 Task: Look for space in Pucón, Chile from 8th August, 2023 to 15th August, 2023 for 9 adults in price range Rs.10000 to Rs.14000. Place can be shared room with 5 bedrooms having 9 beds and 5 bathrooms. Property type can be house, flat, guest house. Amenities needed are: wifi, TV, free parkinig on premises, gym, breakfast. Booking option can be shelf check-in. Required host language is English.
Action: Mouse pressed left at (413, 98)
Screenshot: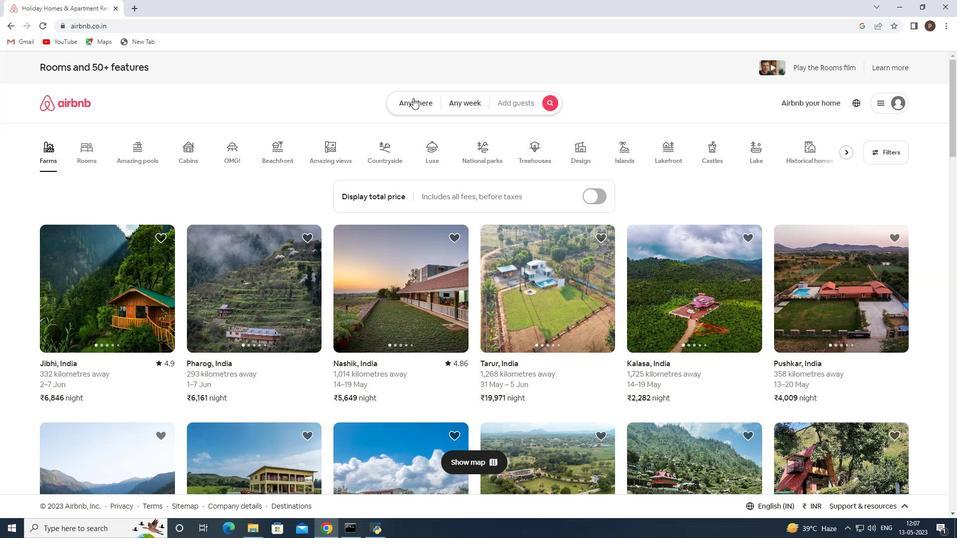 
Action: Mouse moved to (329, 146)
Screenshot: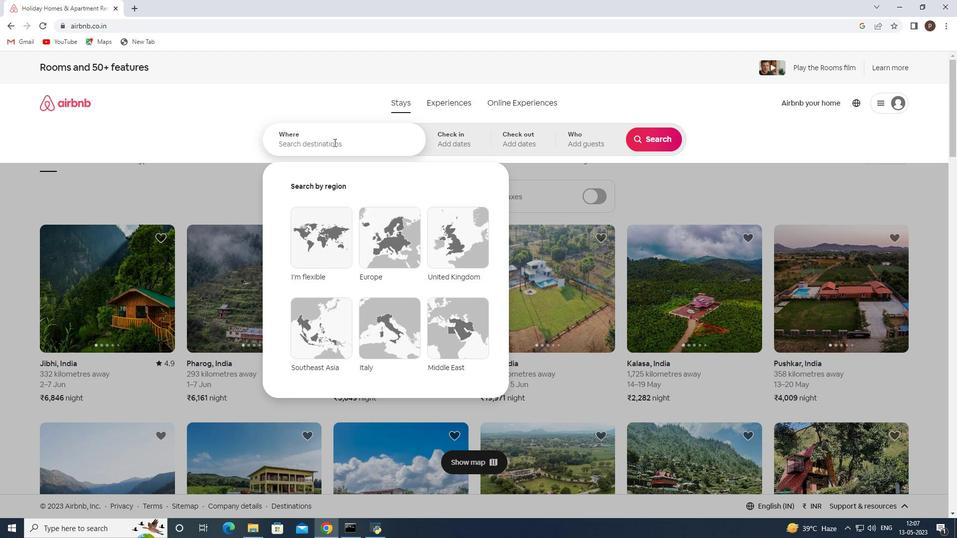 
Action: Mouse pressed left at (329, 146)
Screenshot: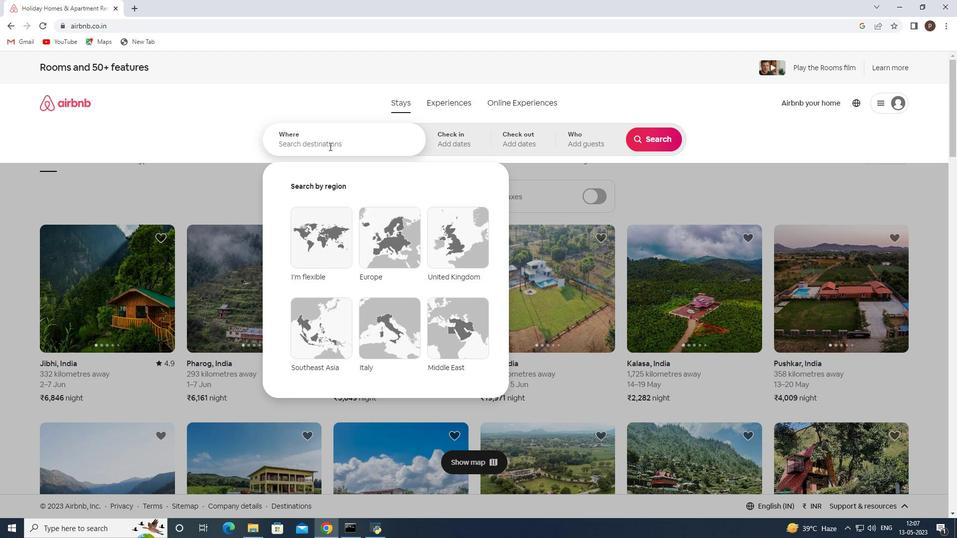 
Action: Key pressed <Key.caps_lock>P<Key.caps_lock>ucon,
Screenshot: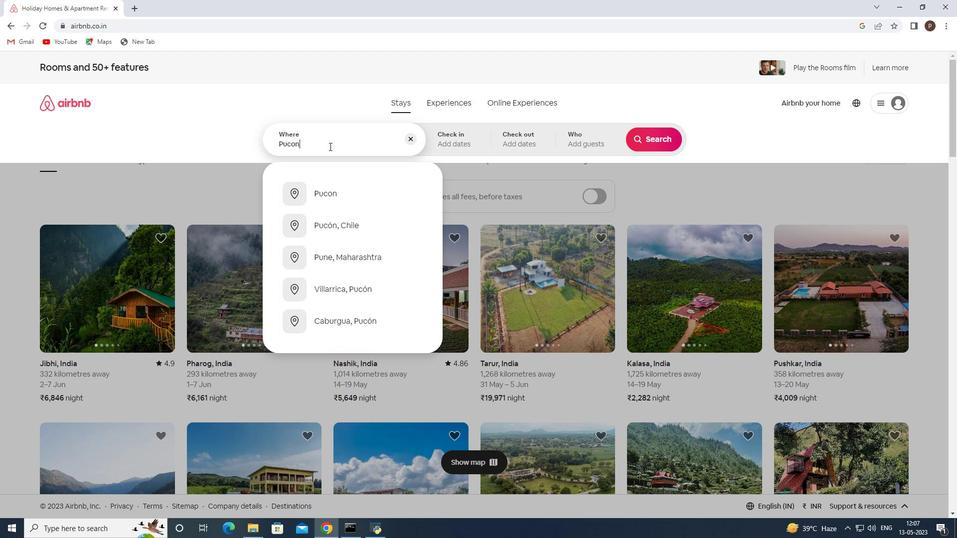 
Action: Mouse moved to (347, 225)
Screenshot: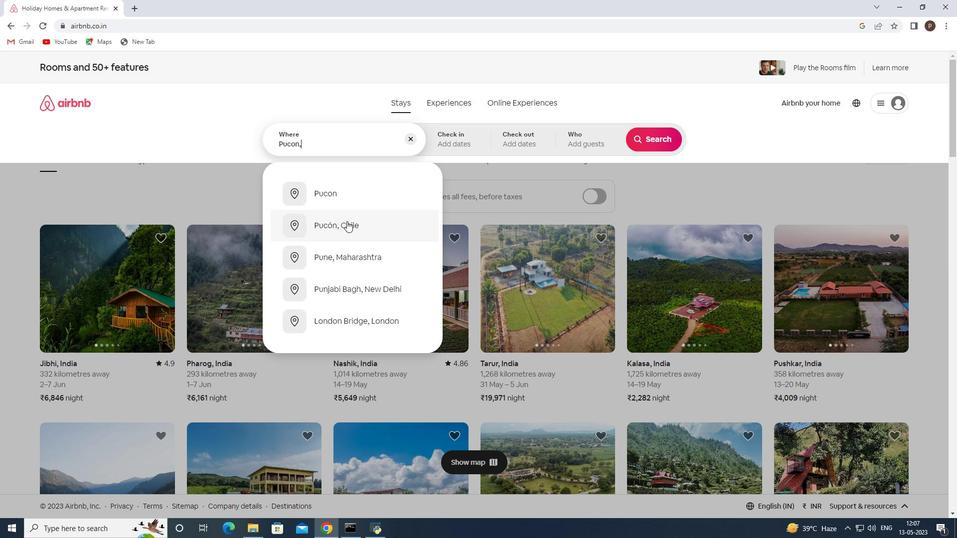 
Action: Mouse pressed left at (347, 225)
Screenshot: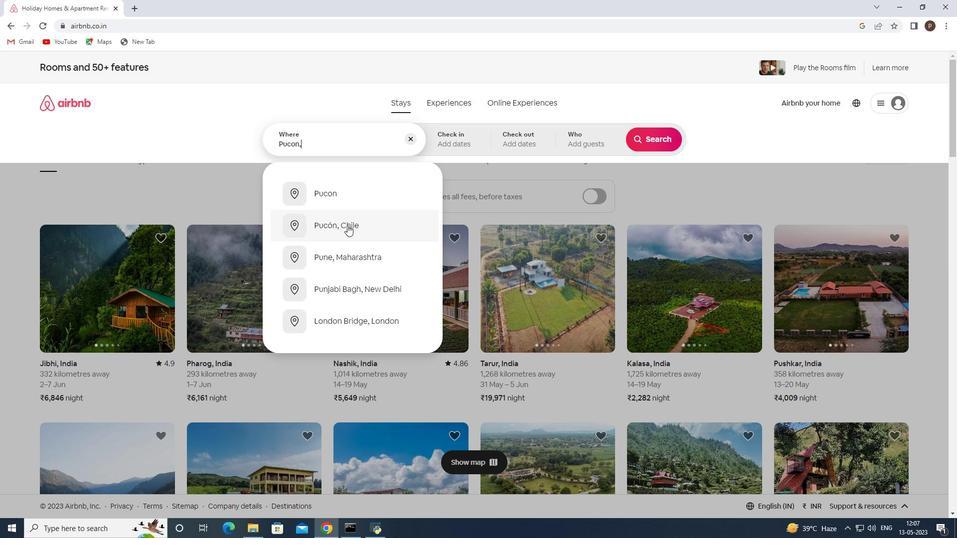
Action: Mouse moved to (653, 220)
Screenshot: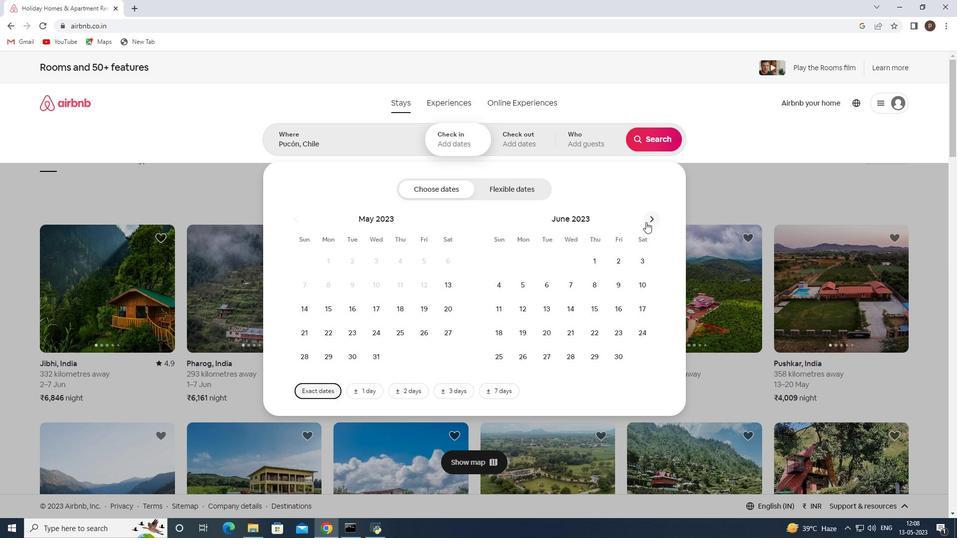 
Action: Mouse pressed left at (653, 220)
Screenshot: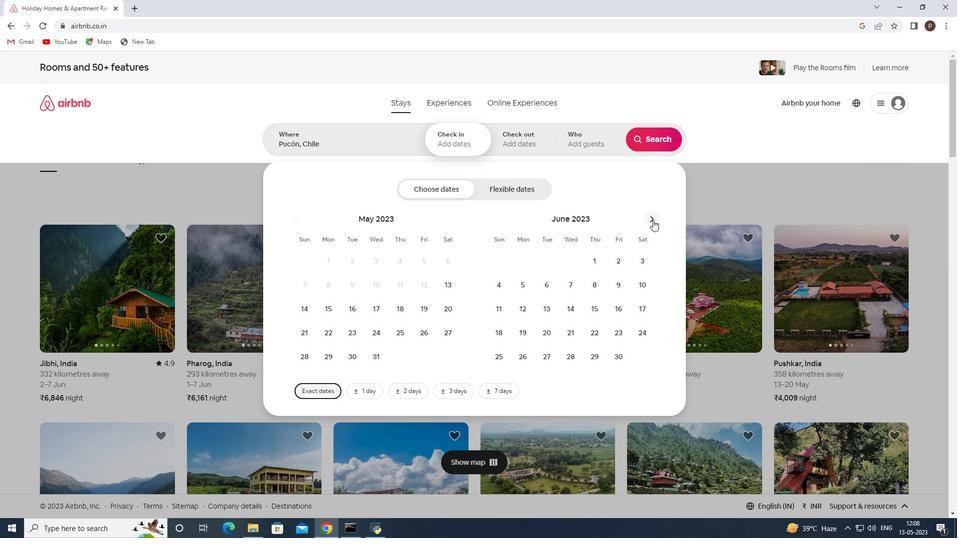 
Action: Mouse pressed left at (653, 220)
Screenshot: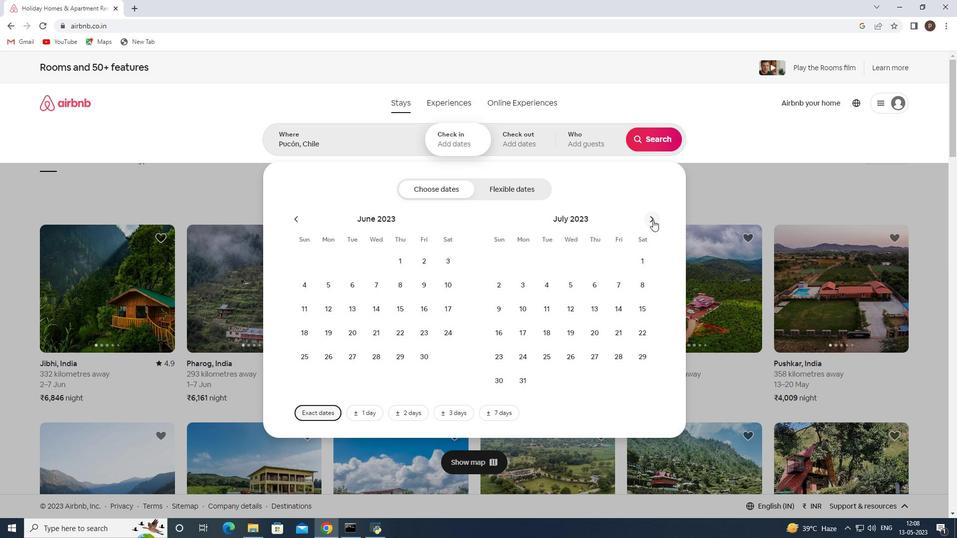 
Action: Mouse moved to (547, 283)
Screenshot: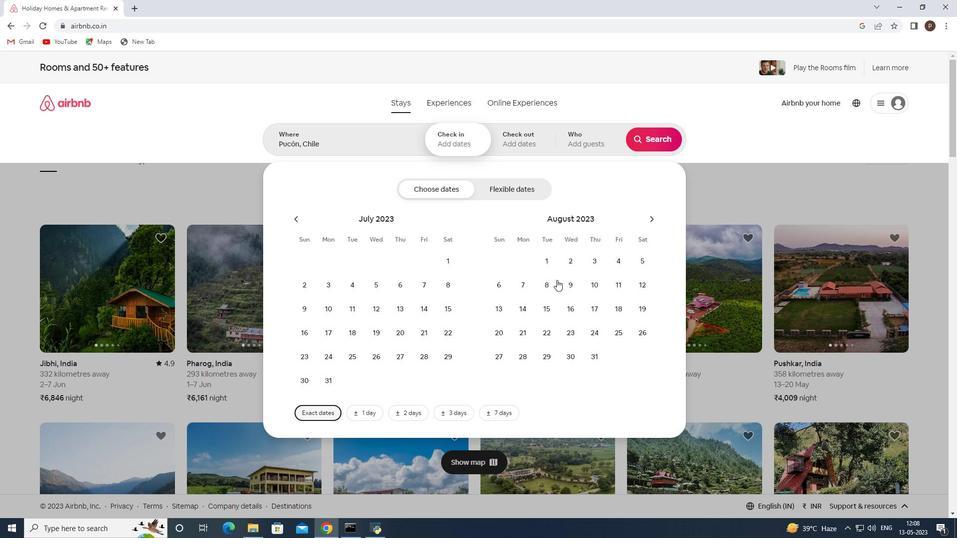 
Action: Mouse pressed left at (547, 283)
Screenshot: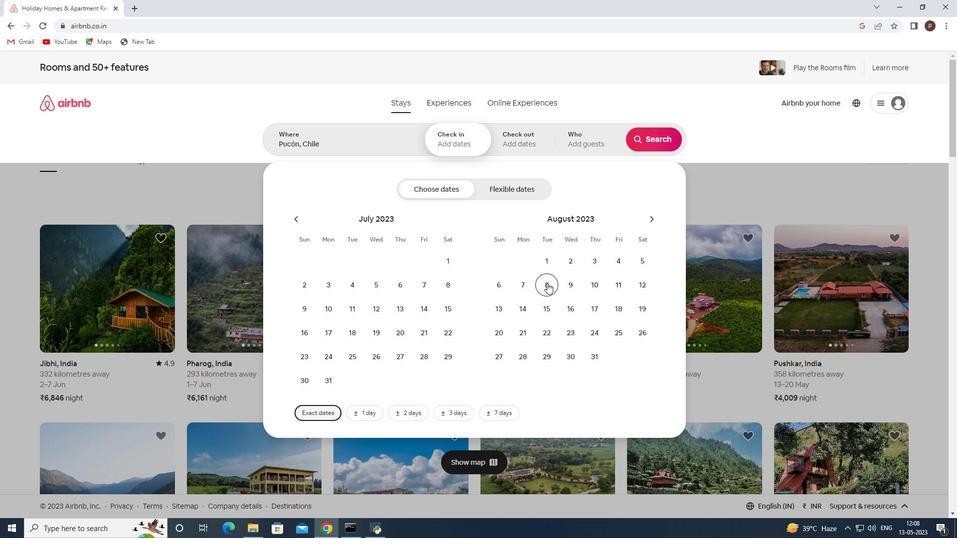 
Action: Mouse moved to (548, 307)
Screenshot: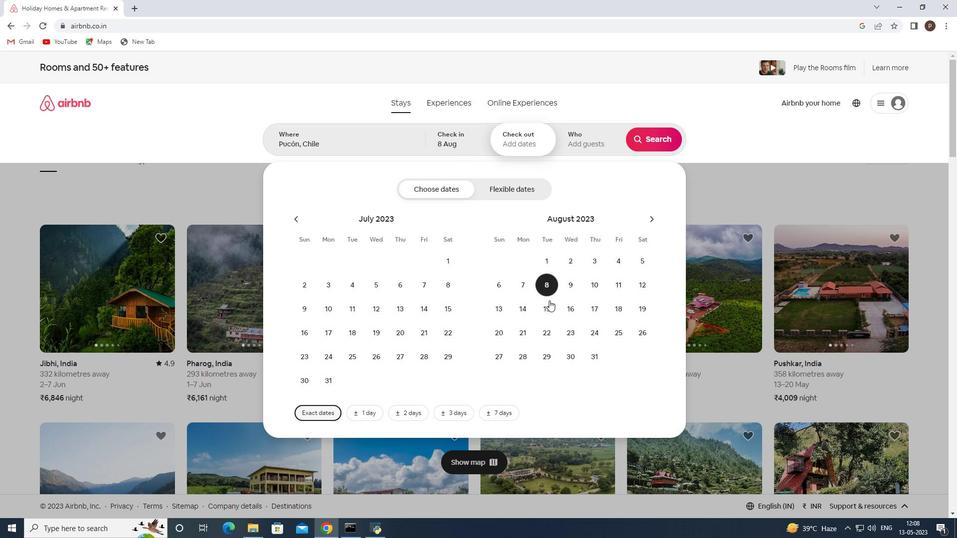 
Action: Mouse pressed left at (548, 307)
Screenshot: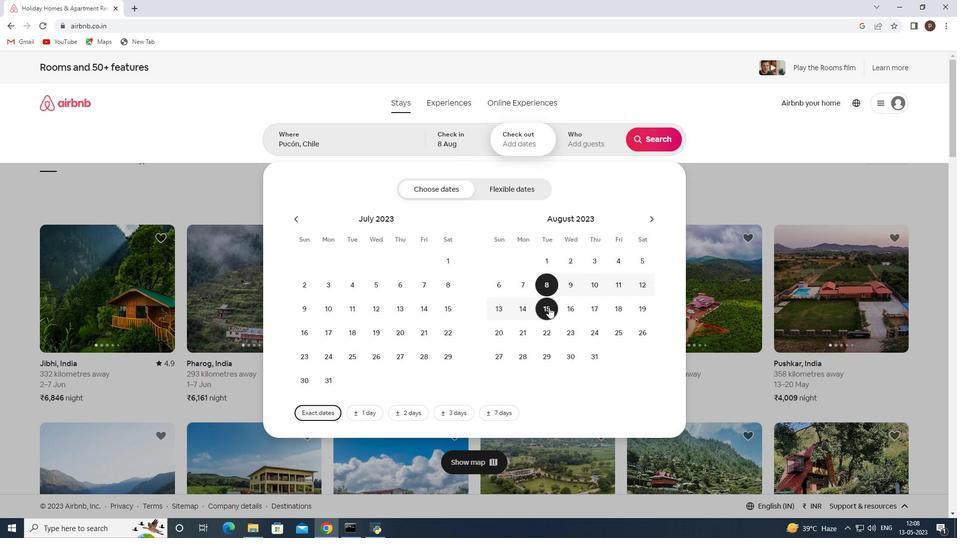 
Action: Mouse moved to (586, 139)
Screenshot: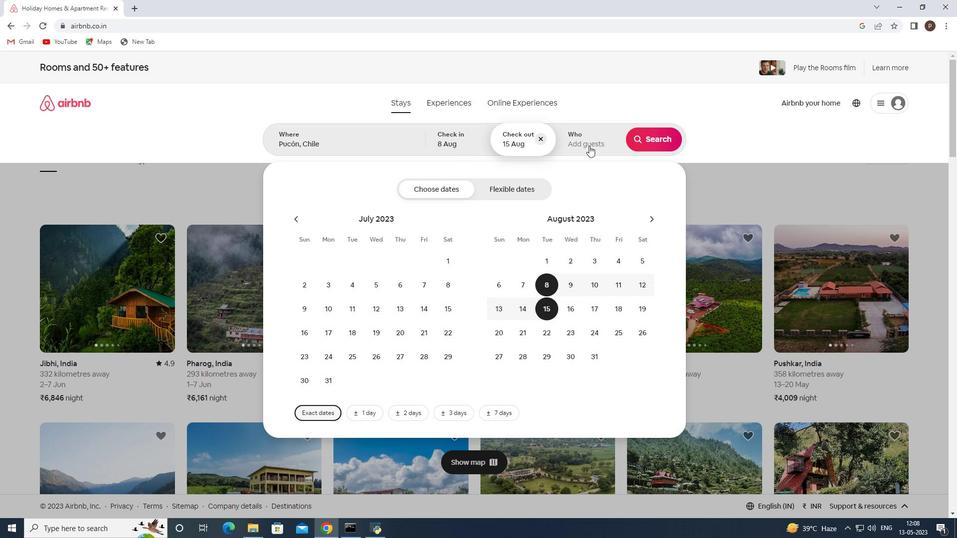 
Action: Mouse pressed left at (586, 139)
Screenshot: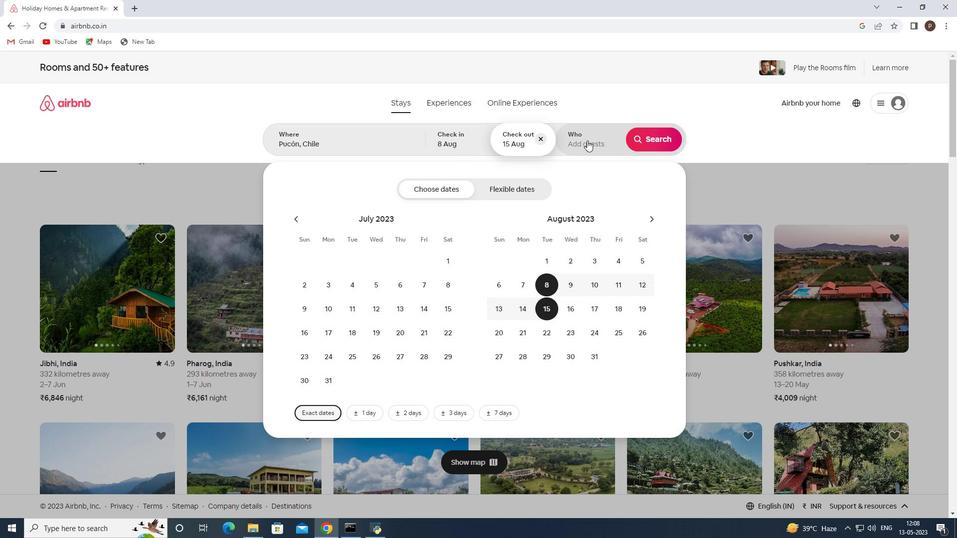 
Action: Mouse moved to (655, 188)
Screenshot: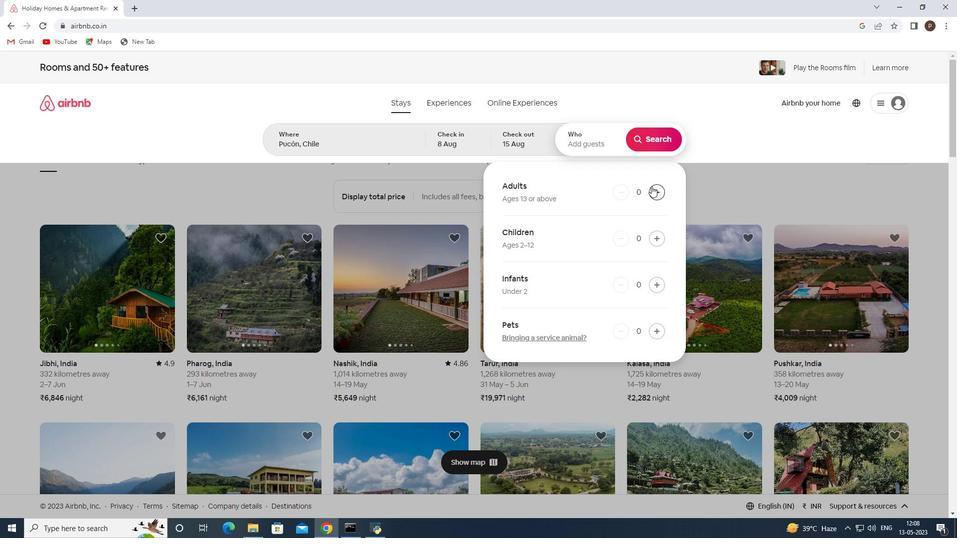 
Action: Mouse pressed left at (655, 188)
Screenshot: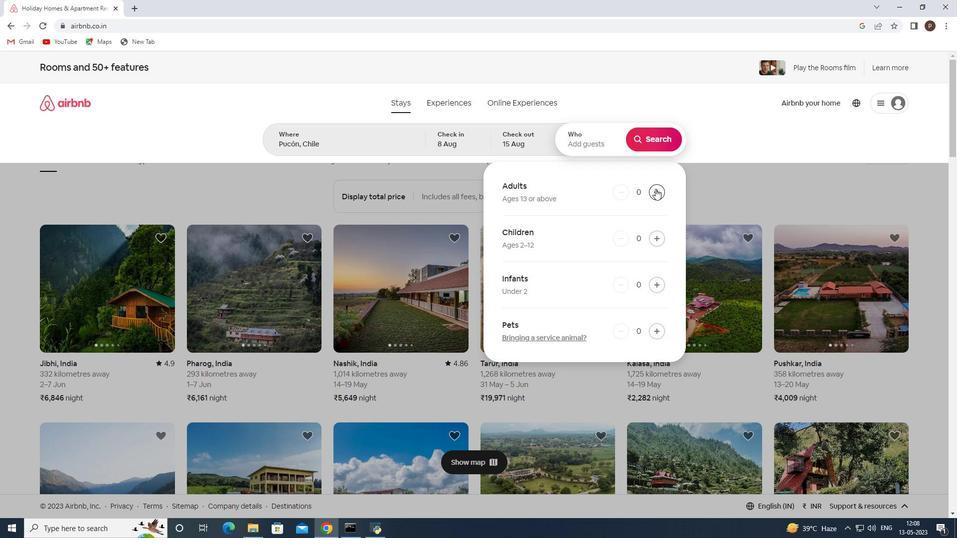 
Action: Mouse pressed left at (655, 188)
Screenshot: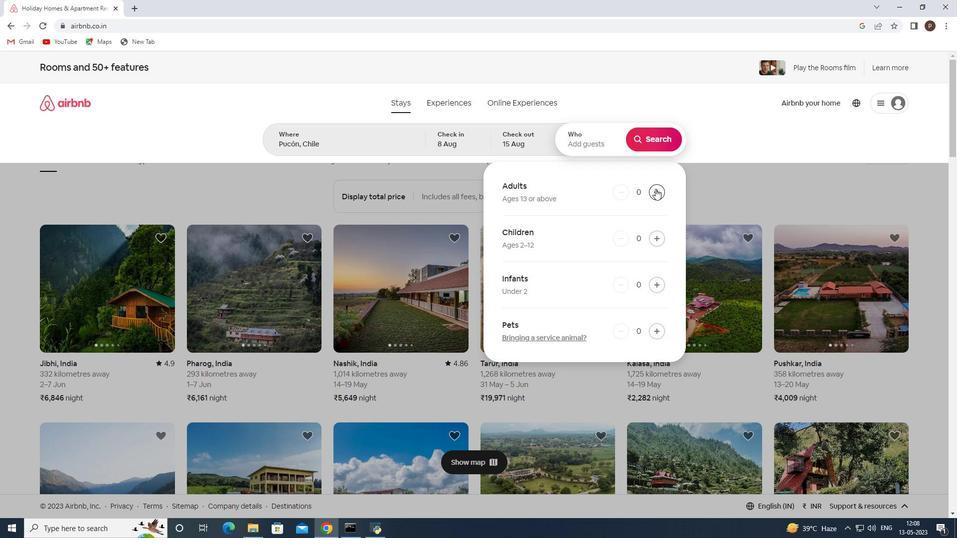 
Action: Mouse pressed left at (655, 188)
Screenshot: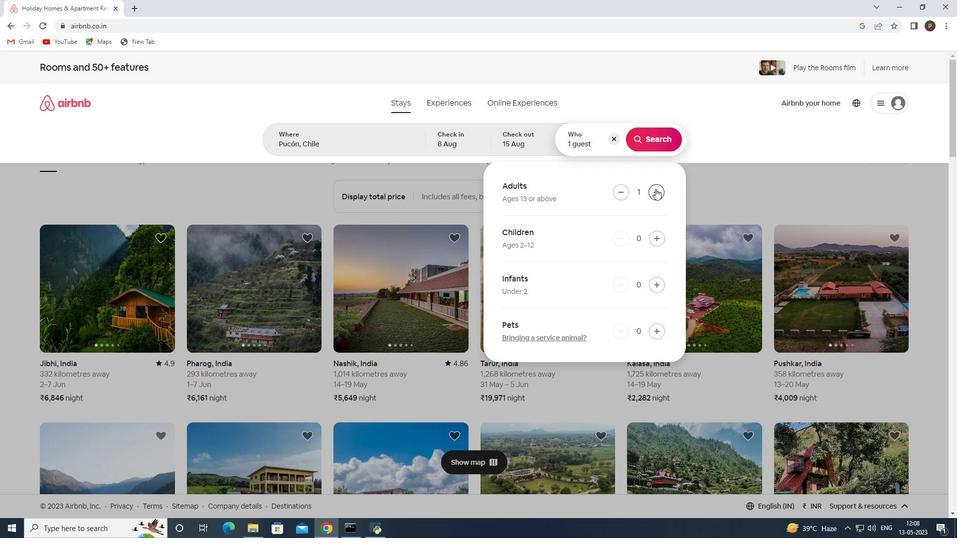 
Action: Mouse pressed left at (655, 188)
Screenshot: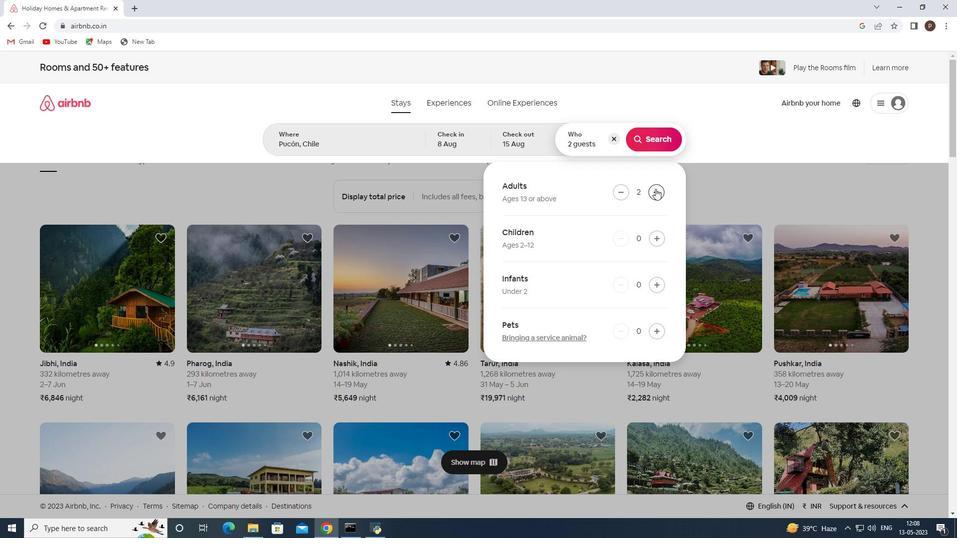 
Action: Mouse pressed left at (655, 188)
Screenshot: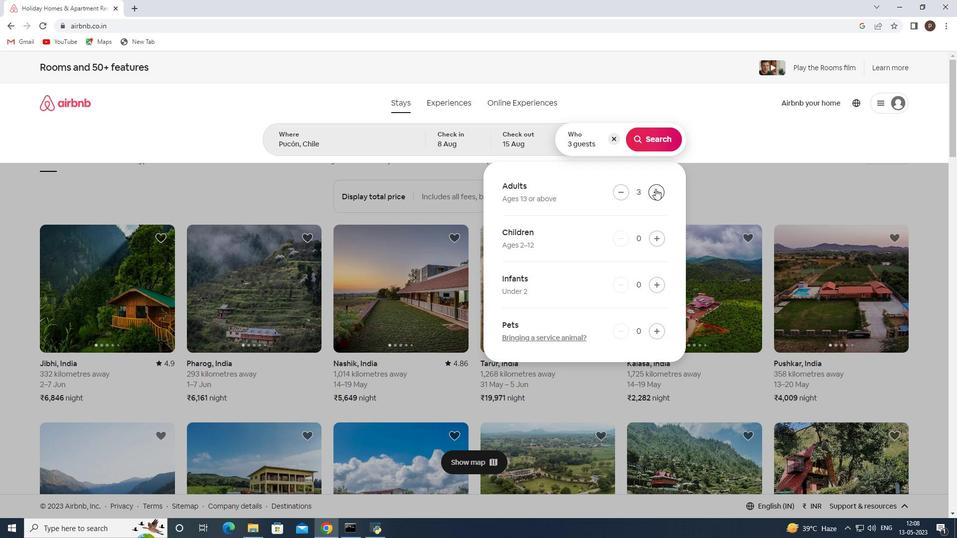 
Action: Mouse pressed left at (655, 188)
Screenshot: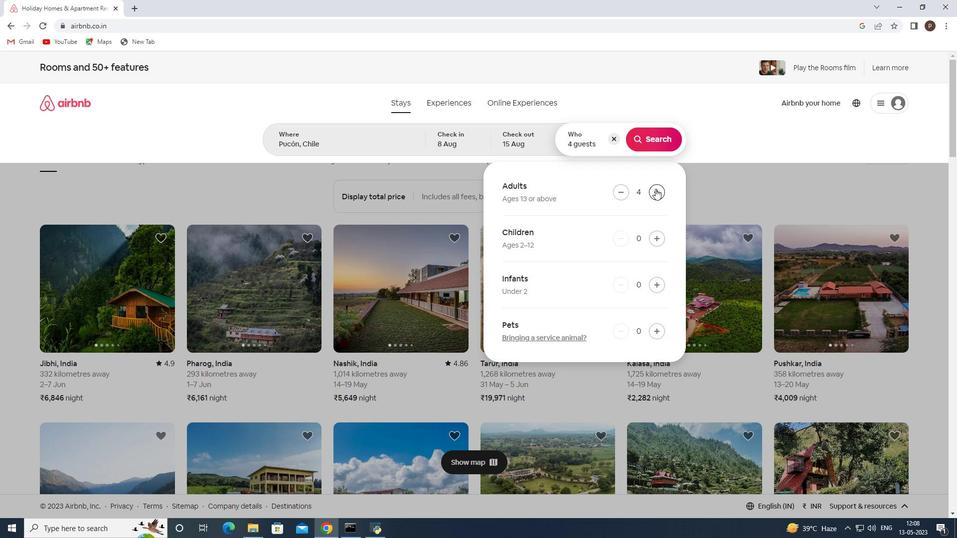 
Action: Mouse pressed left at (655, 188)
Screenshot: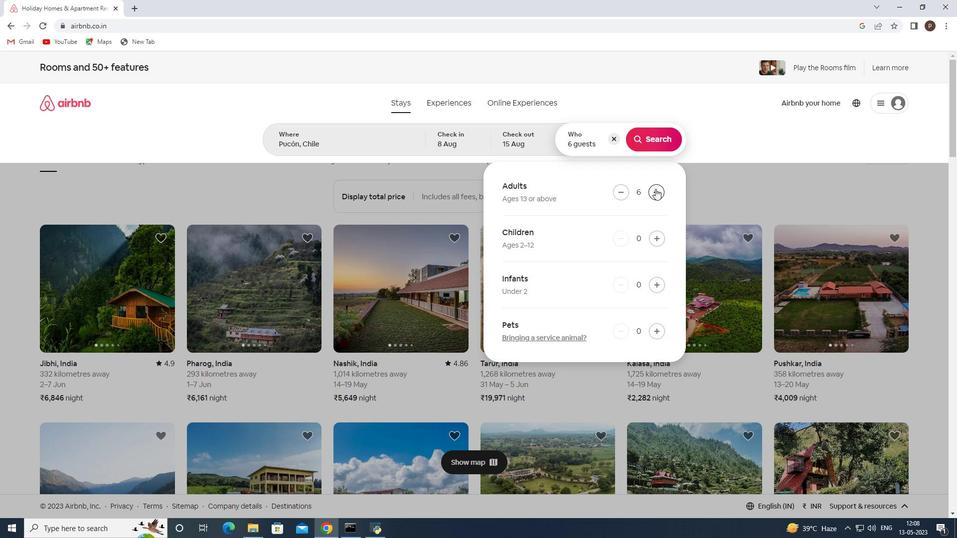 
Action: Mouse pressed left at (655, 188)
Screenshot: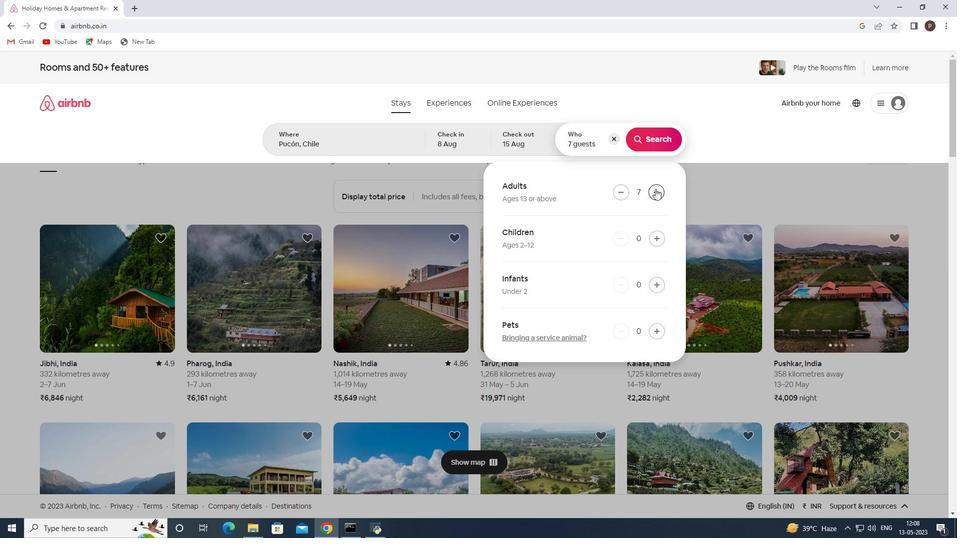 
Action: Mouse pressed left at (655, 188)
Screenshot: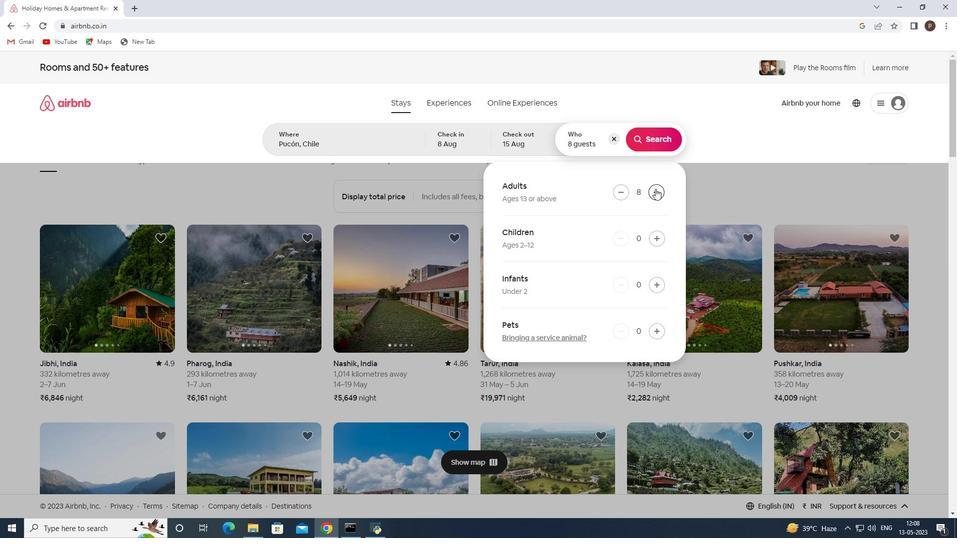 
Action: Mouse moved to (654, 138)
Screenshot: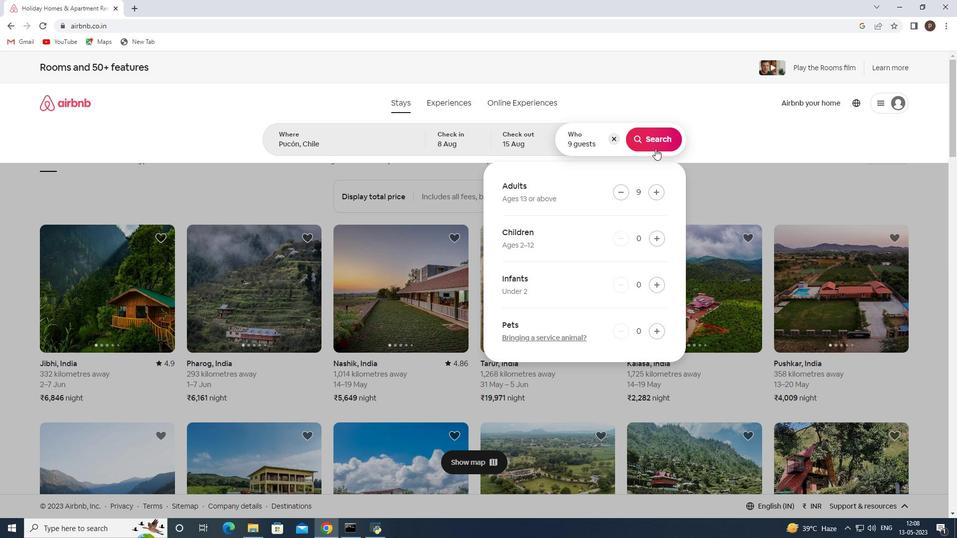 
Action: Mouse pressed left at (654, 138)
Screenshot: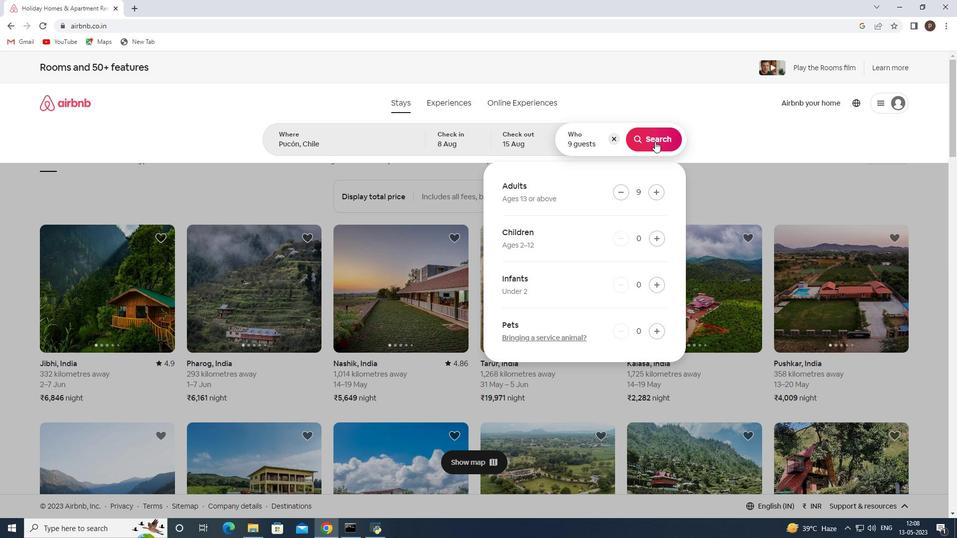 
Action: Mouse moved to (901, 108)
Screenshot: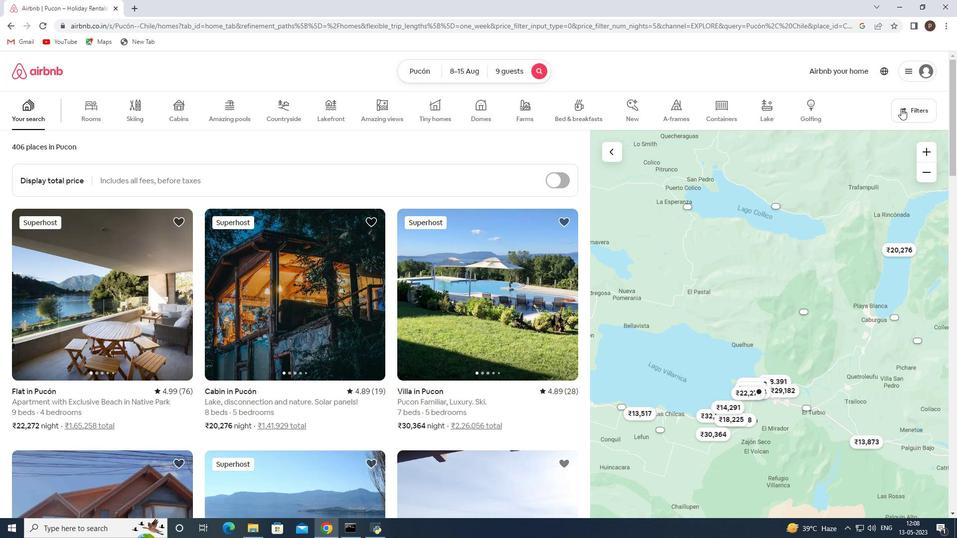 
Action: Mouse pressed left at (901, 108)
Screenshot: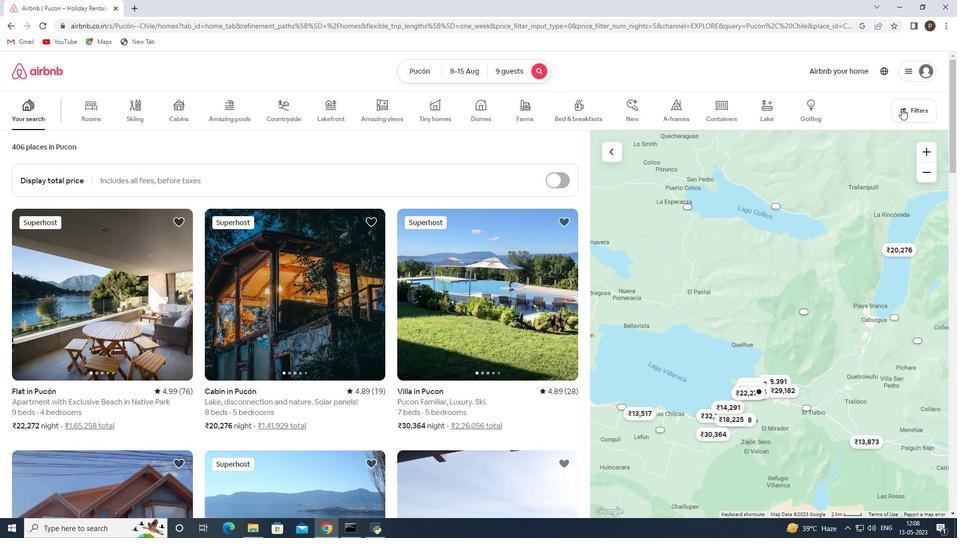 
Action: Mouse moved to (330, 352)
Screenshot: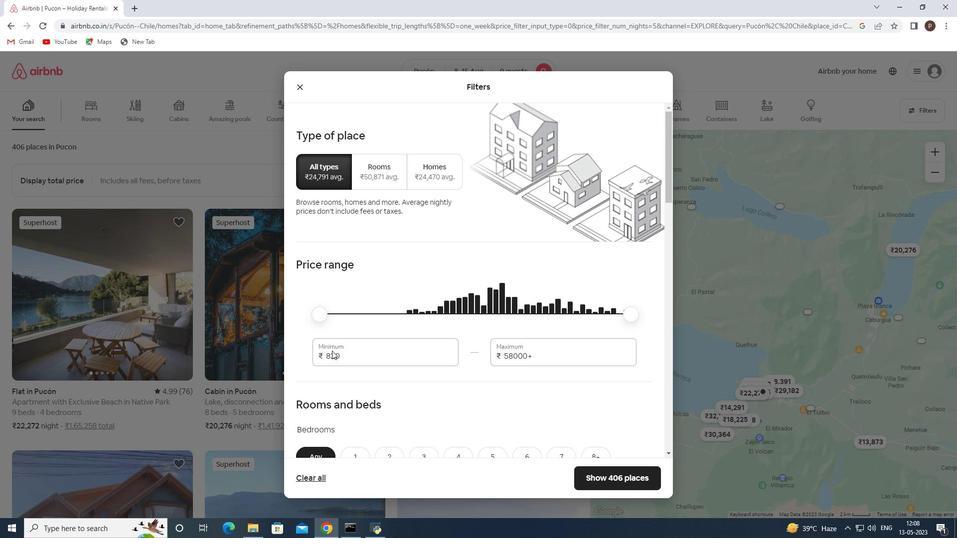 
Action: Mouse pressed left at (330, 352)
Screenshot: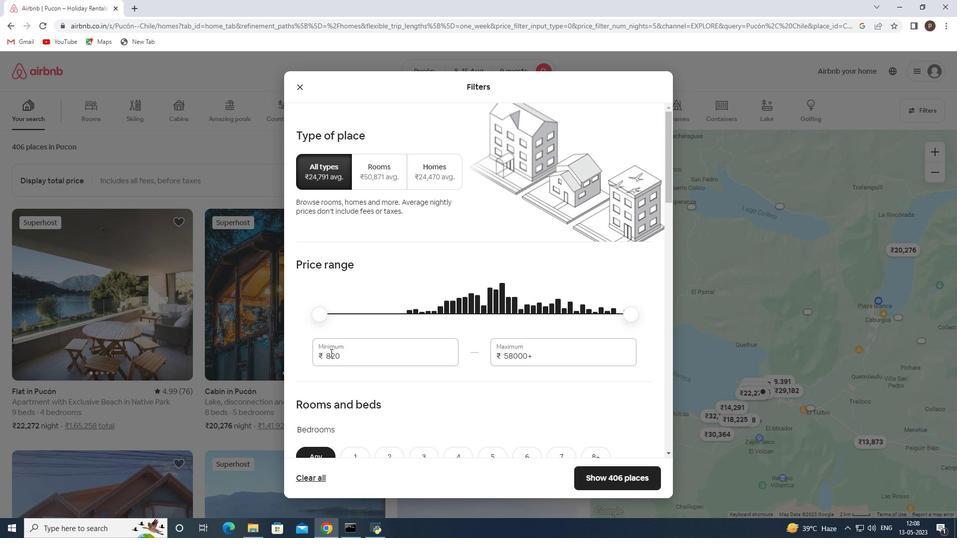
Action: Mouse pressed left at (330, 352)
Screenshot: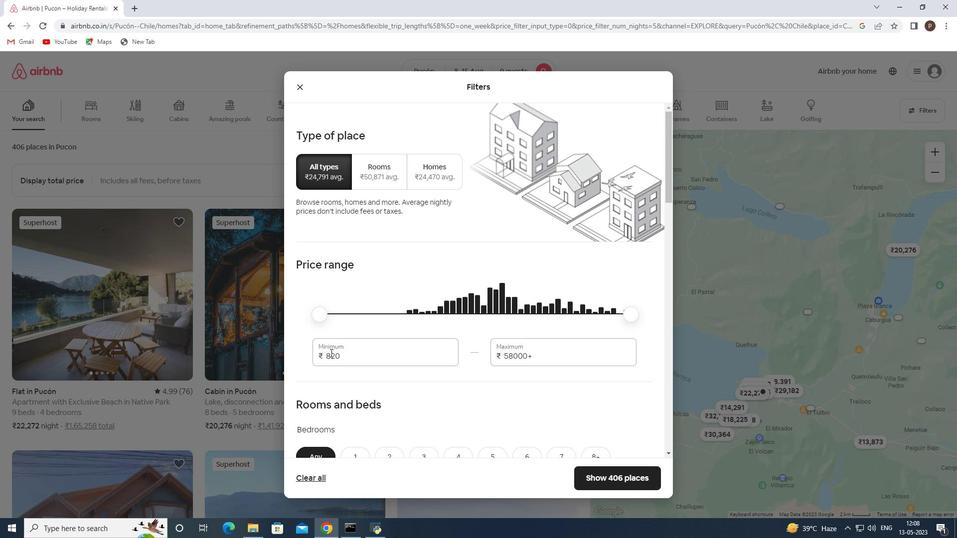 
Action: Key pressed 10000<Key.tab>14000
Screenshot: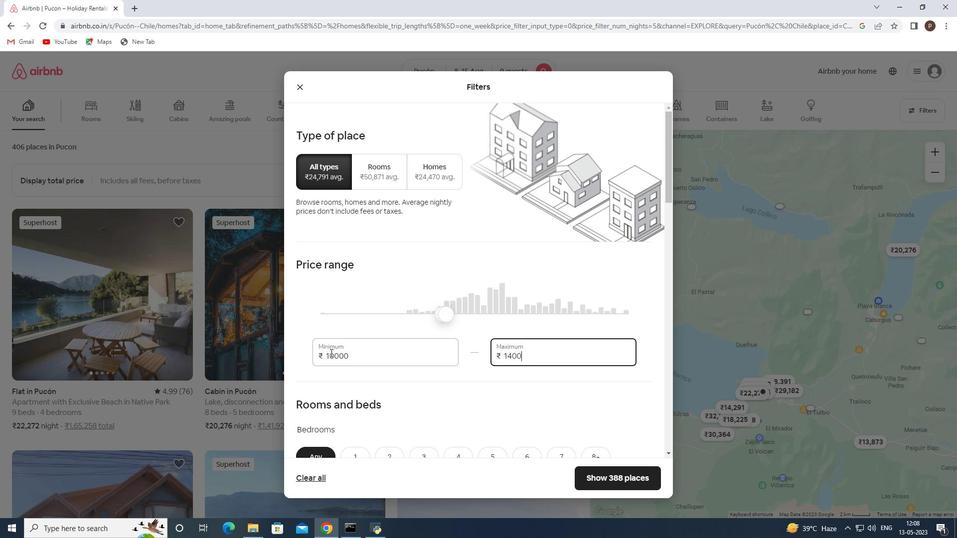
Action: Mouse scrolled (330, 352) with delta (0, 0)
Screenshot: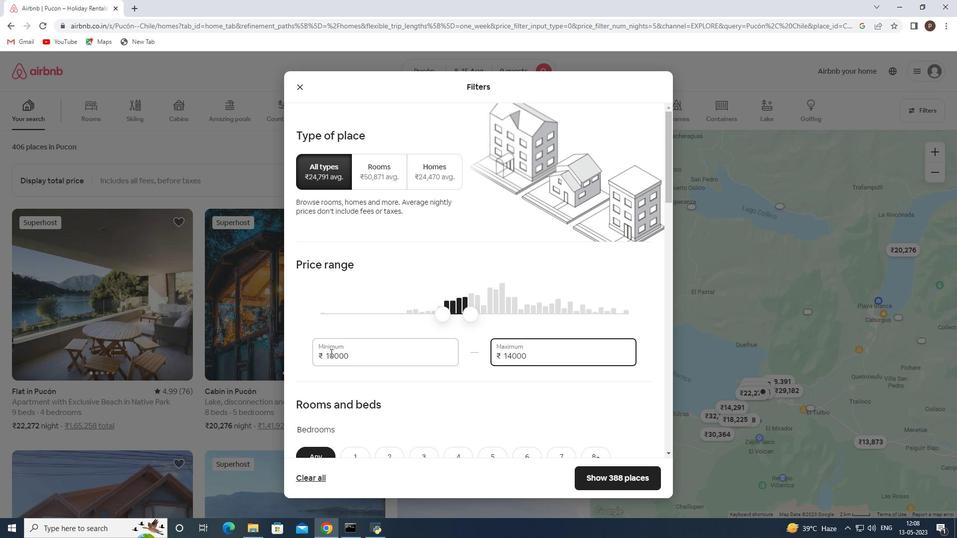 
Action: Mouse scrolled (330, 352) with delta (0, 0)
Screenshot: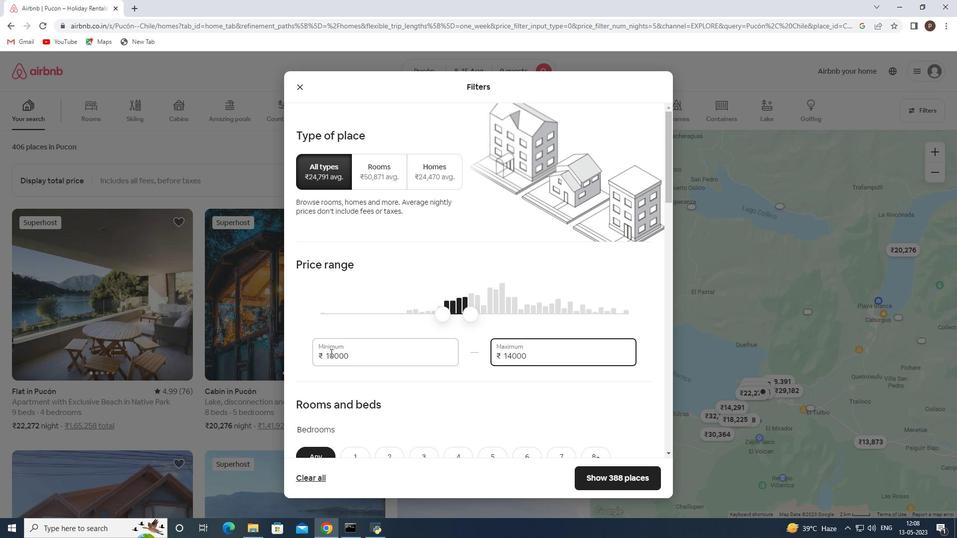 
Action: Mouse scrolled (330, 352) with delta (0, 0)
Screenshot: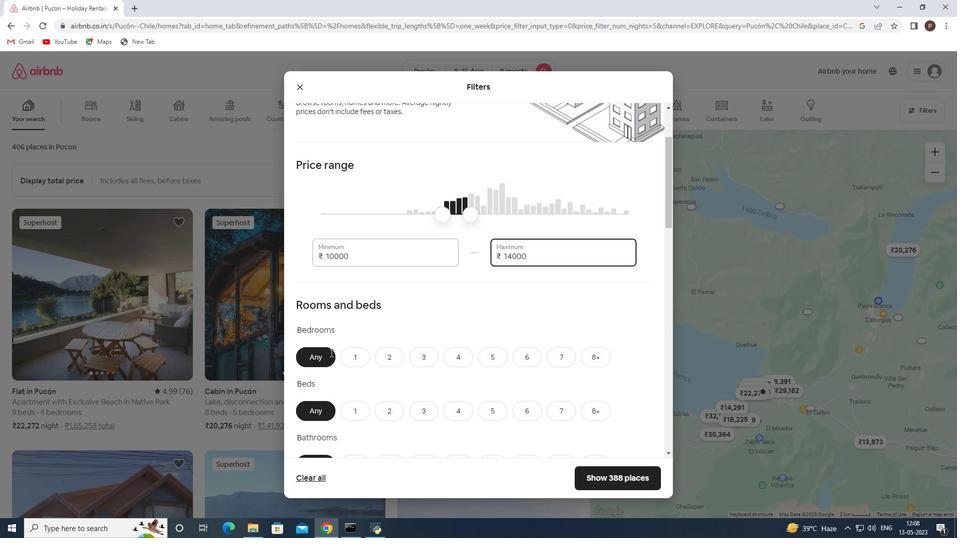 
Action: Mouse scrolled (330, 352) with delta (0, 0)
Screenshot: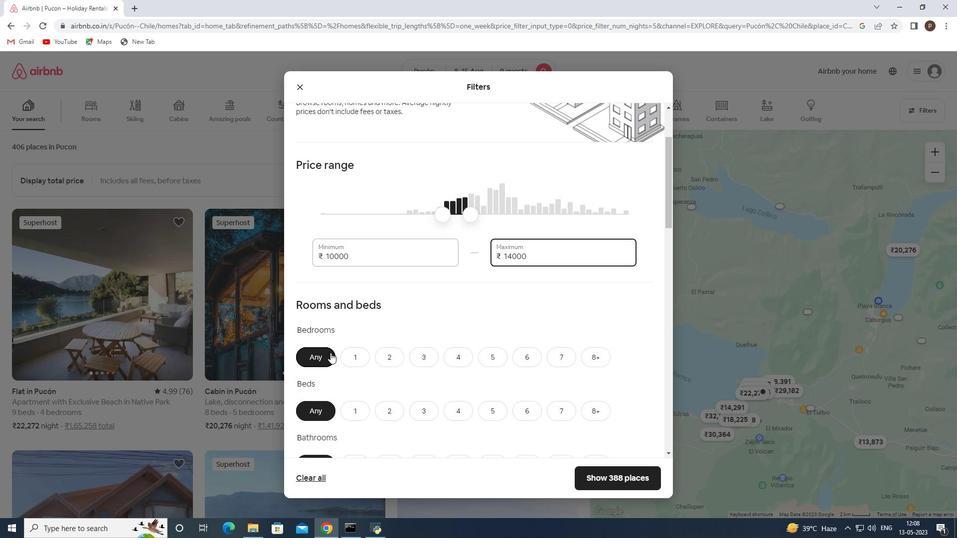 
Action: Mouse moved to (491, 253)
Screenshot: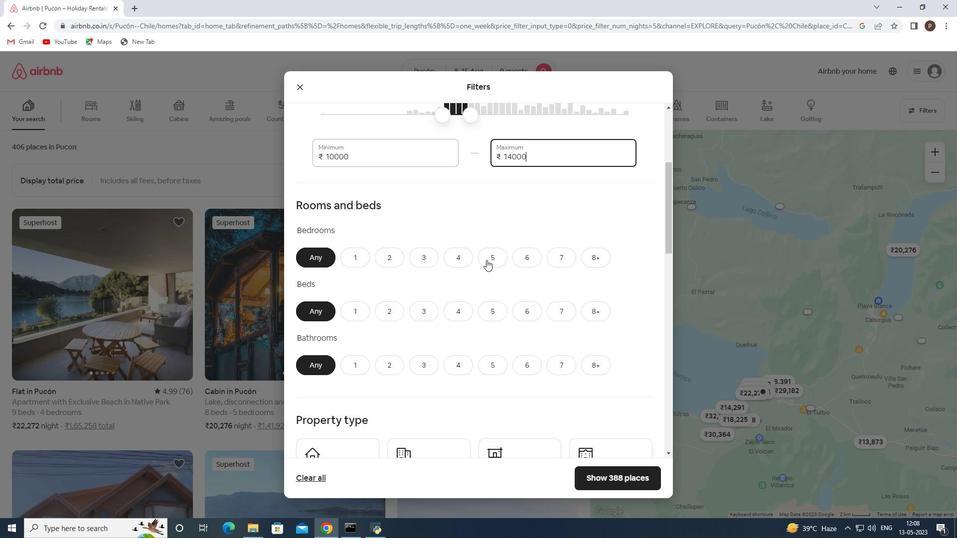 
Action: Mouse pressed left at (491, 253)
Screenshot: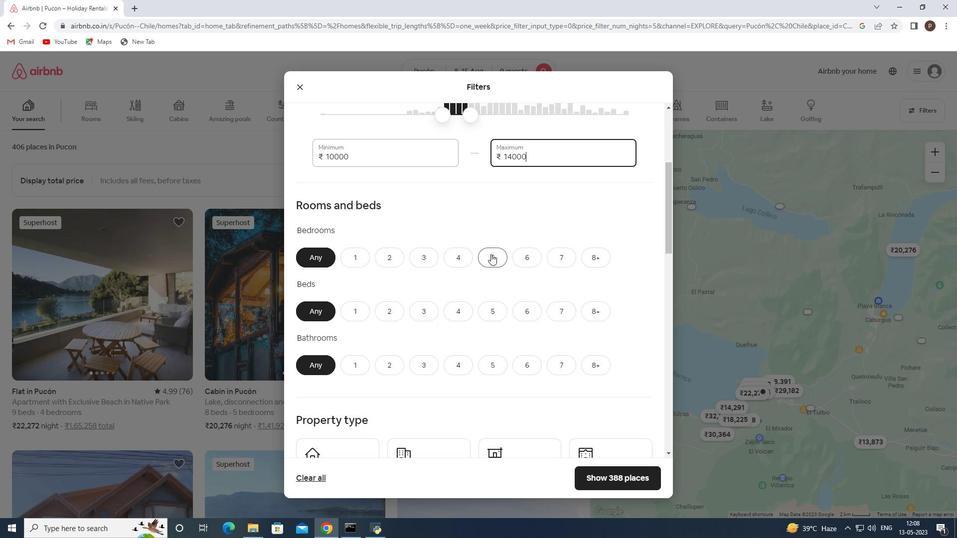 
Action: Mouse moved to (608, 311)
Screenshot: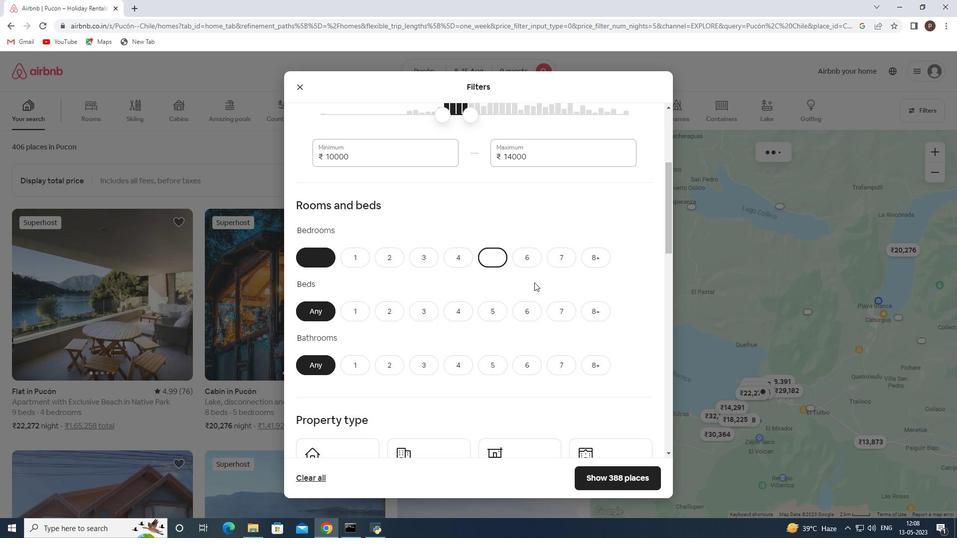 
Action: Mouse pressed left at (608, 311)
Screenshot: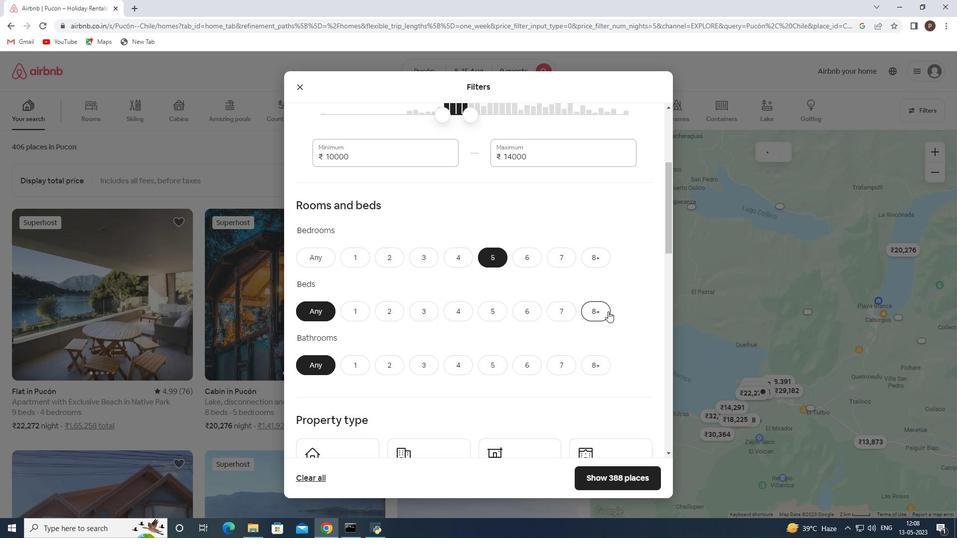 
Action: Mouse moved to (499, 363)
Screenshot: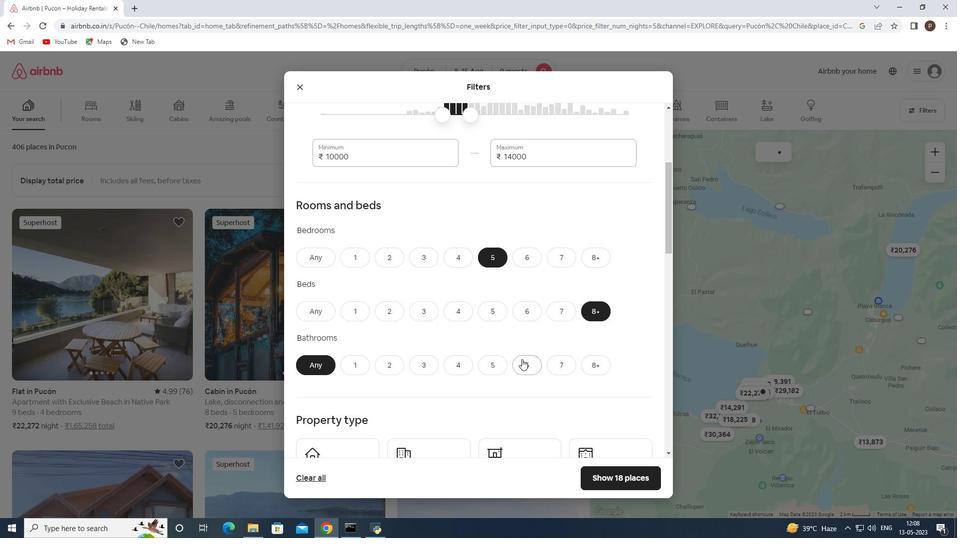 
Action: Mouse pressed left at (499, 363)
Screenshot: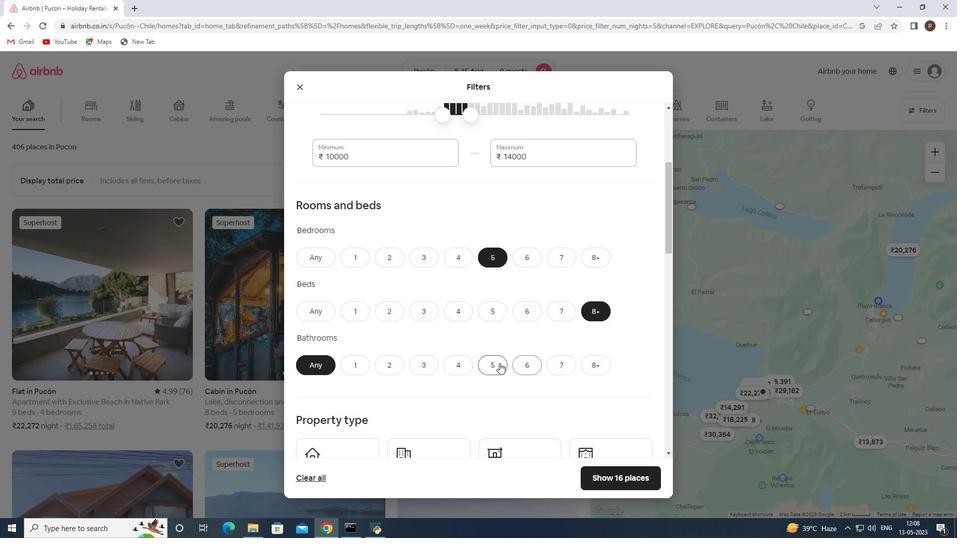 
Action: Mouse scrolled (499, 362) with delta (0, 0)
Screenshot: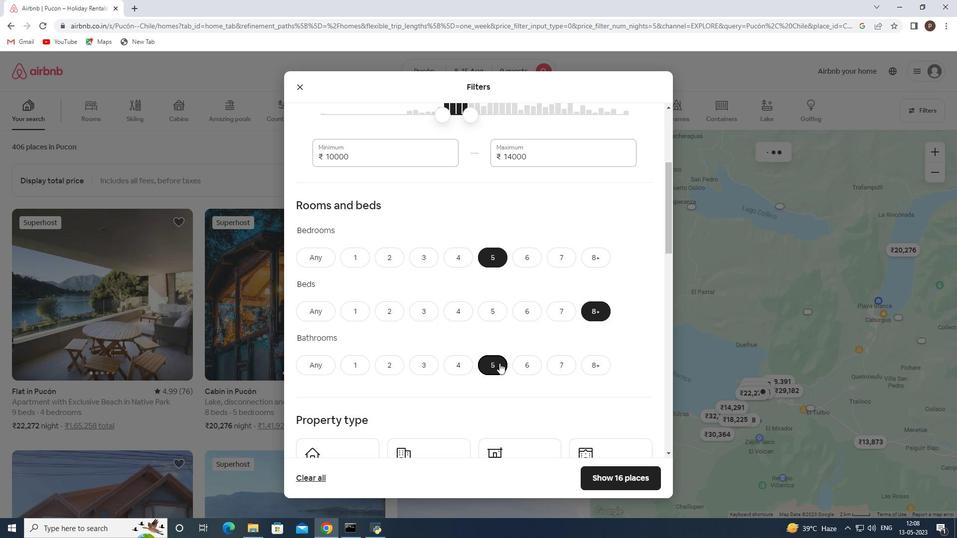 
Action: Mouse moved to (490, 354)
Screenshot: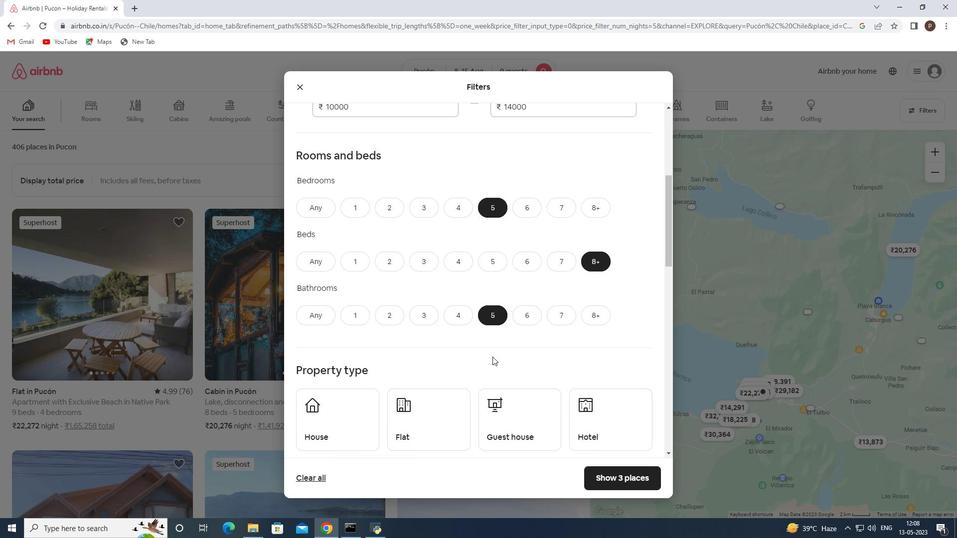 
Action: Mouse scrolled (490, 354) with delta (0, 0)
Screenshot: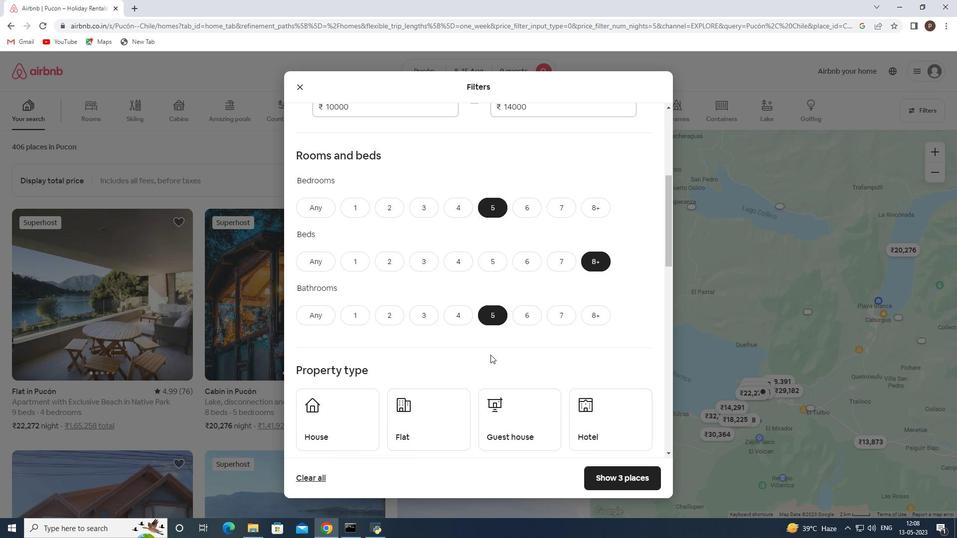 
Action: Mouse moved to (341, 366)
Screenshot: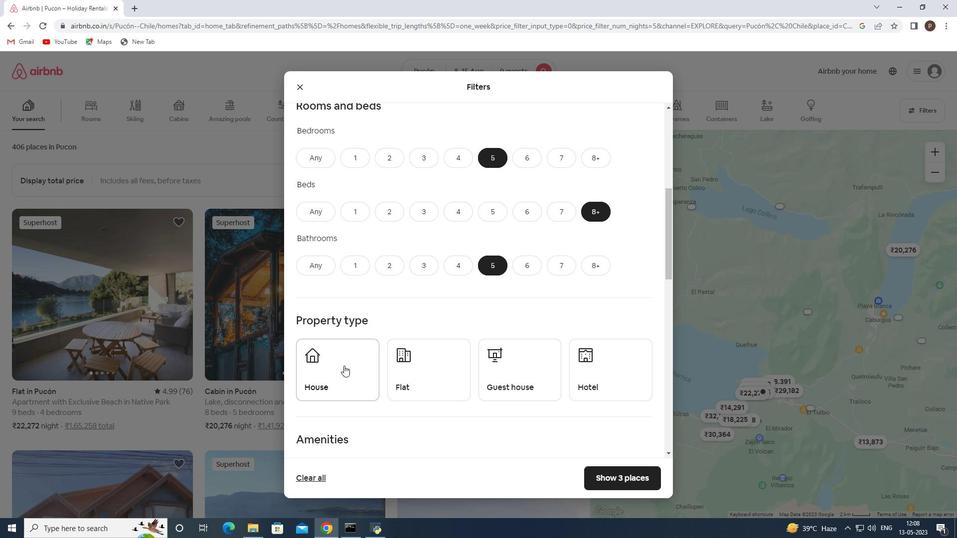 
Action: Mouse pressed left at (341, 366)
Screenshot: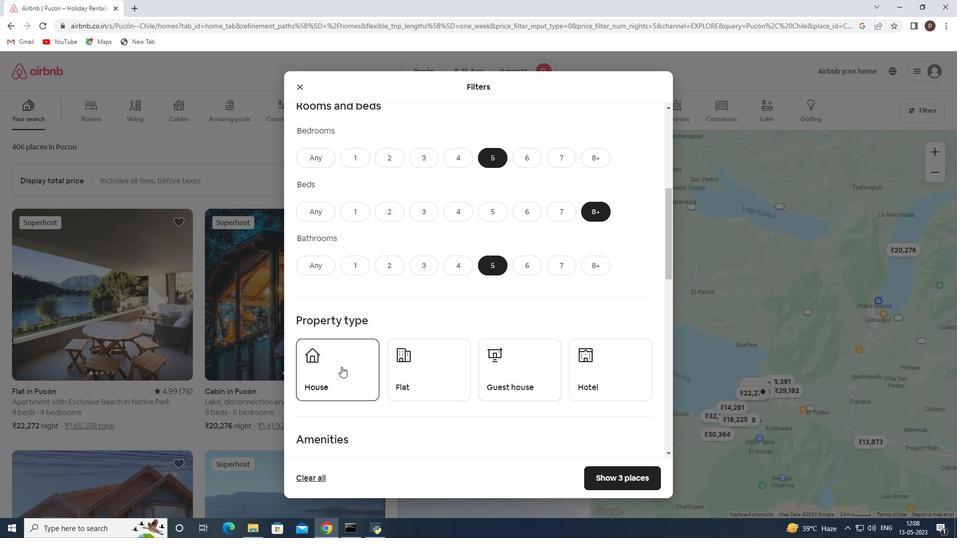 
Action: Mouse moved to (439, 371)
Screenshot: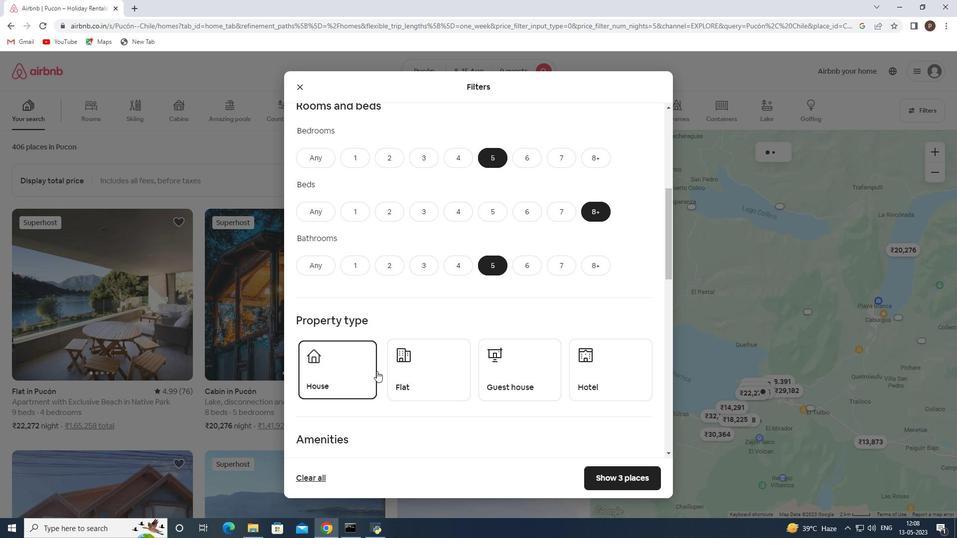 
Action: Mouse pressed left at (439, 371)
Screenshot: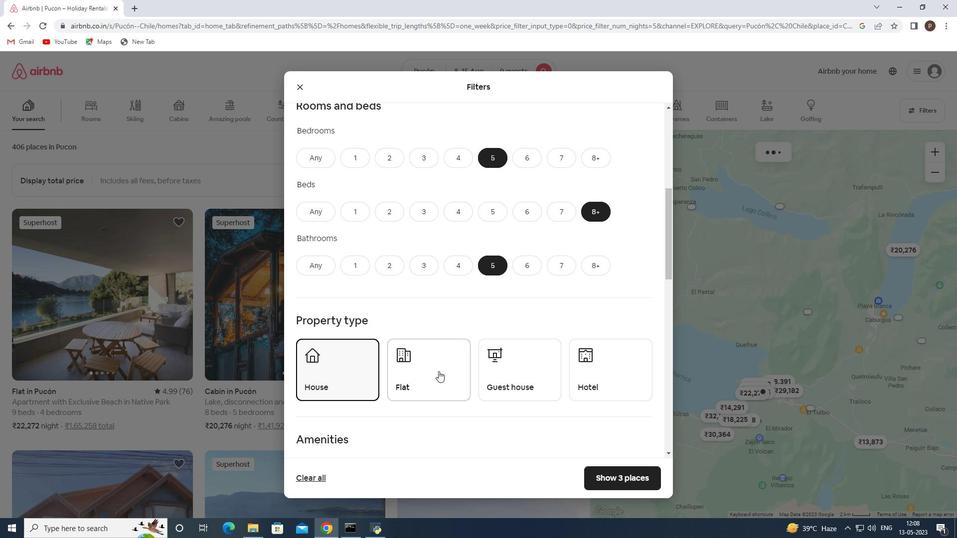 
Action: Mouse moved to (507, 370)
Screenshot: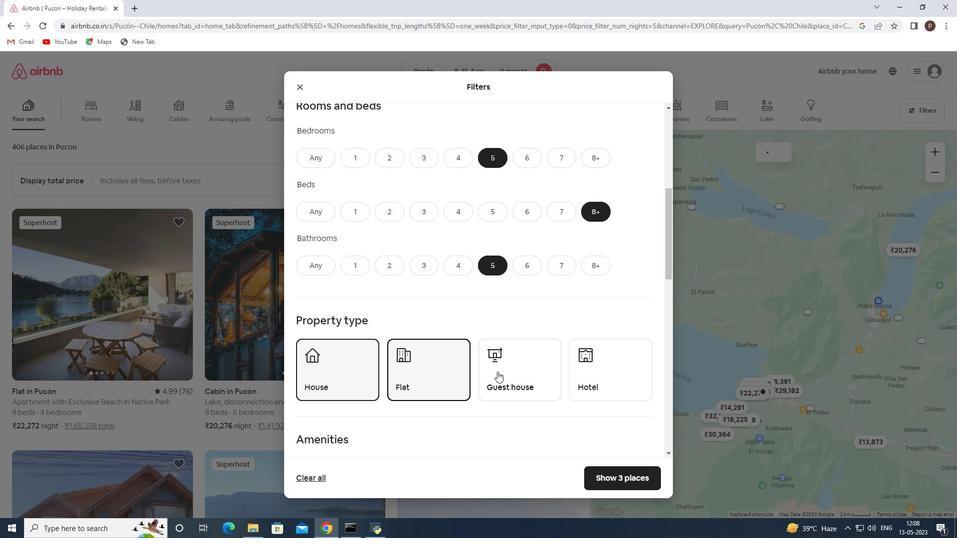 
Action: Mouse pressed left at (507, 370)
Screenshot: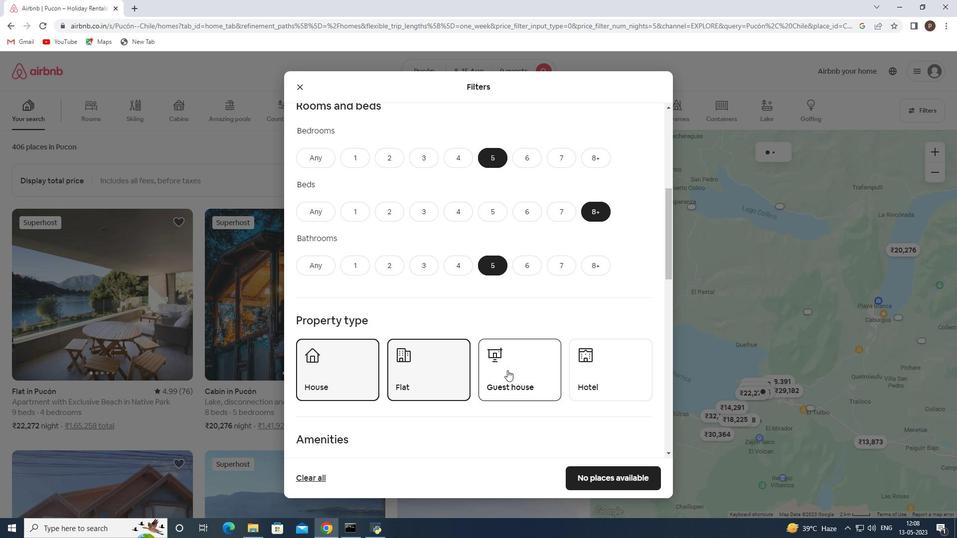 
Action: Mouse scrolled (507, 369) with delta (0, 0)
Screenshot: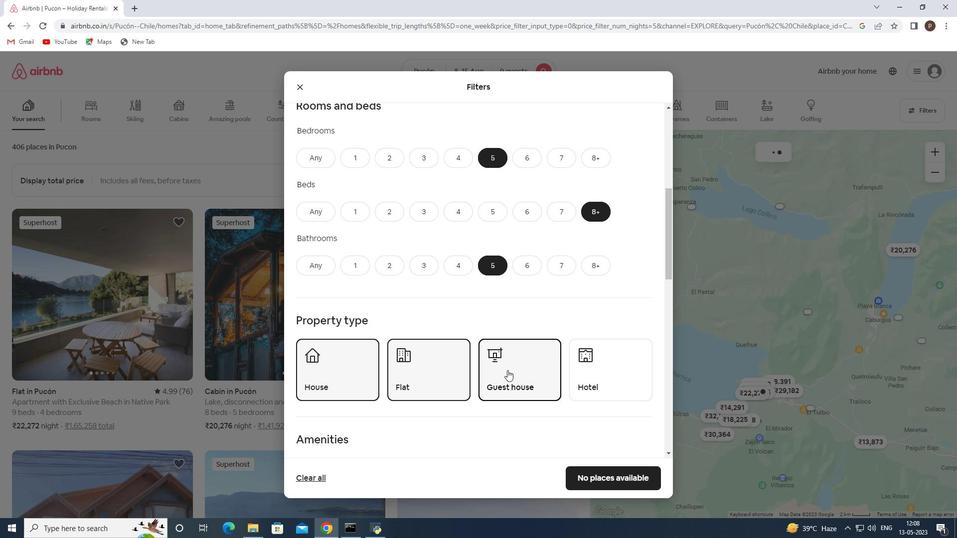 
Action: Mouse scrolled (507, 369) with delta (0, 0)
Screenshot: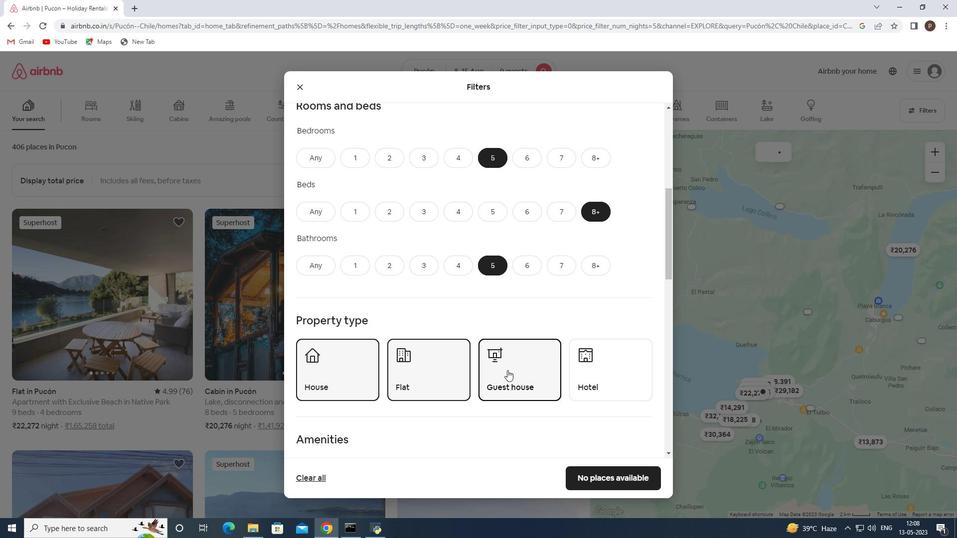
Action: Mouse scrolled (507, 369) with delta (0, 0)
Screenshot: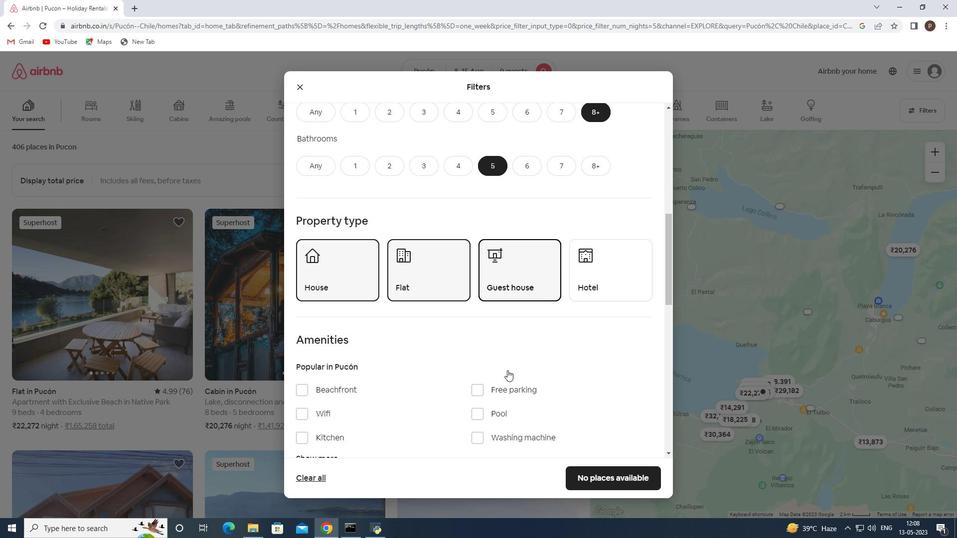 
Action: Mouse moved to (298, 363)
Screenshot: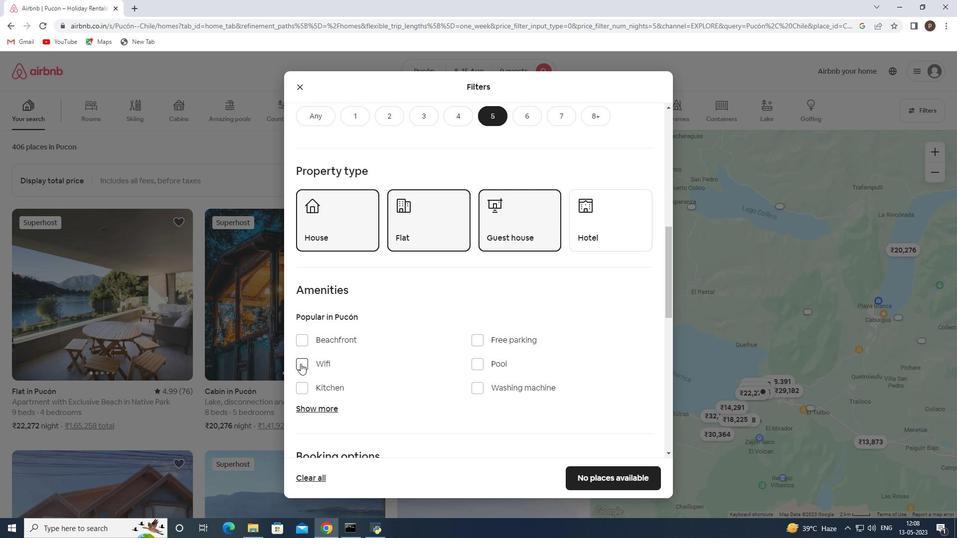 
Action: Mouse pressed left at (298, 363)
Screenshot: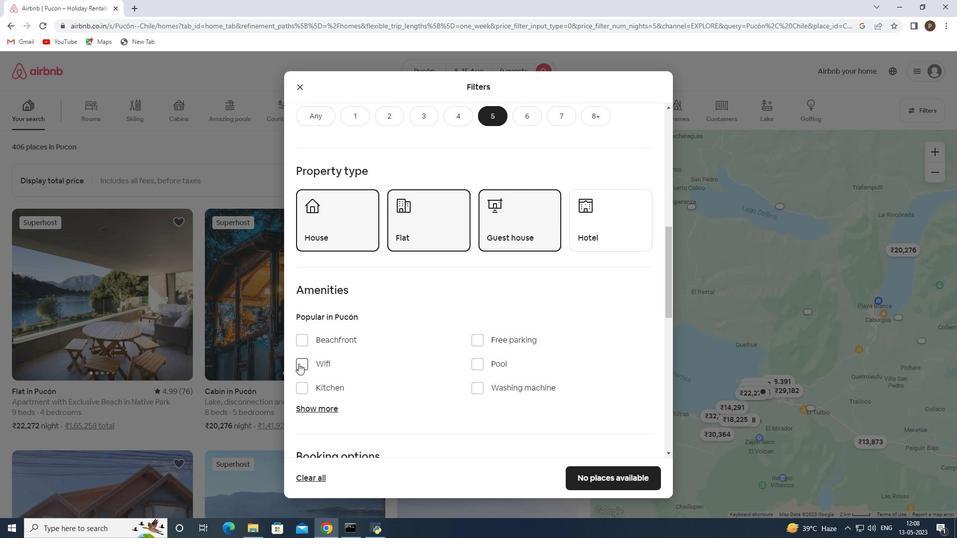 
Action: Mouse moved to (479, 340)
Screenshot: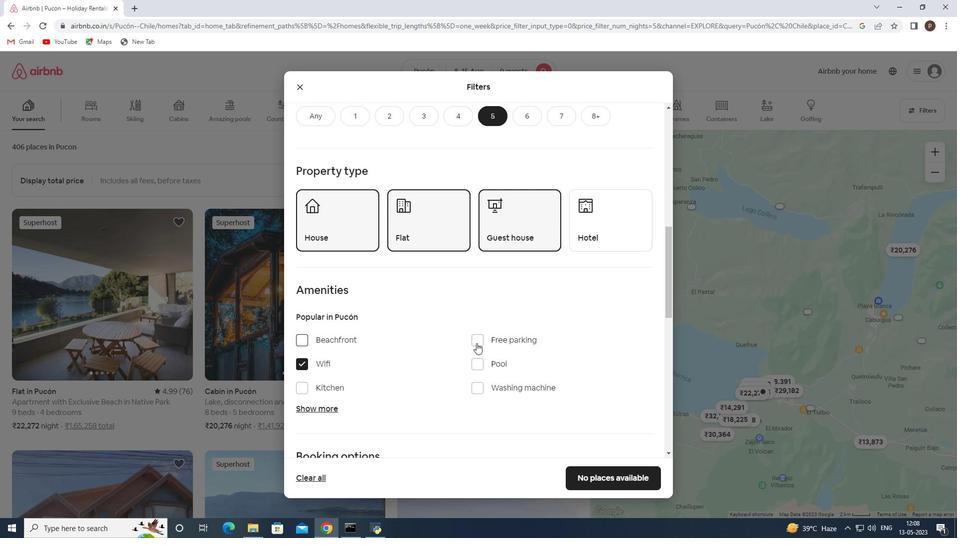 
Action: Mouse pressed left at (479, 340)
Screenshot: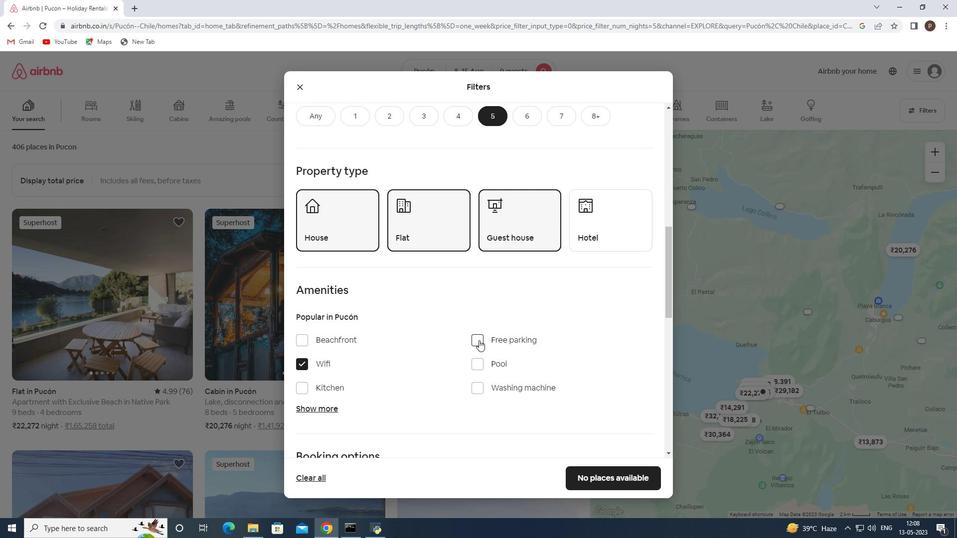 
Action: Mouse moved to (328, 408)
Screenshot: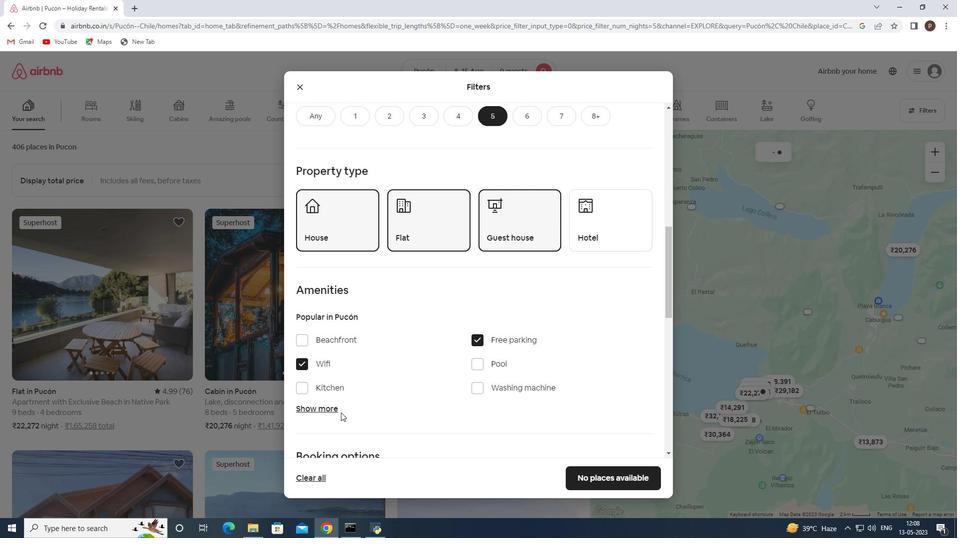 
Action: Mouse pressed left at (328, 408)
Screenshot: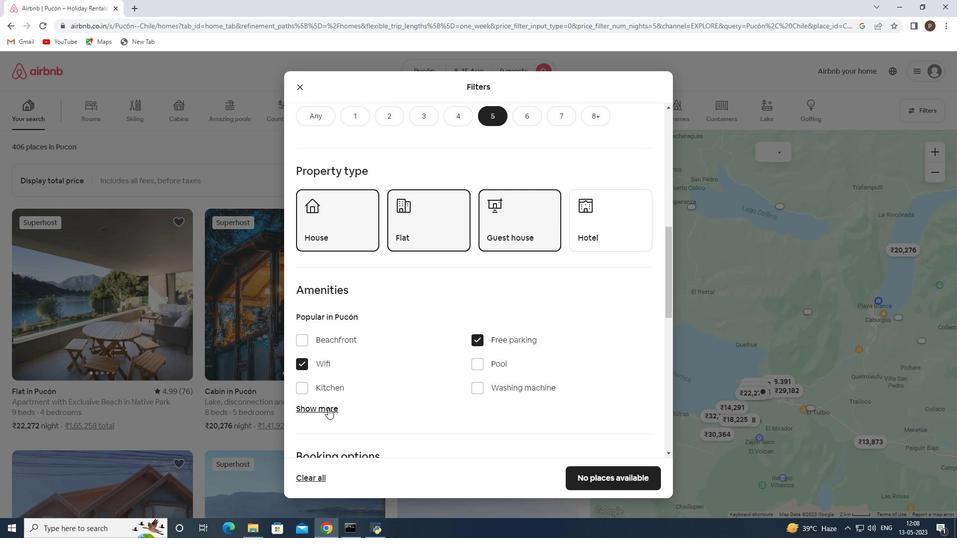 
Action: Mouse moved to (353, 403)
Screenshot: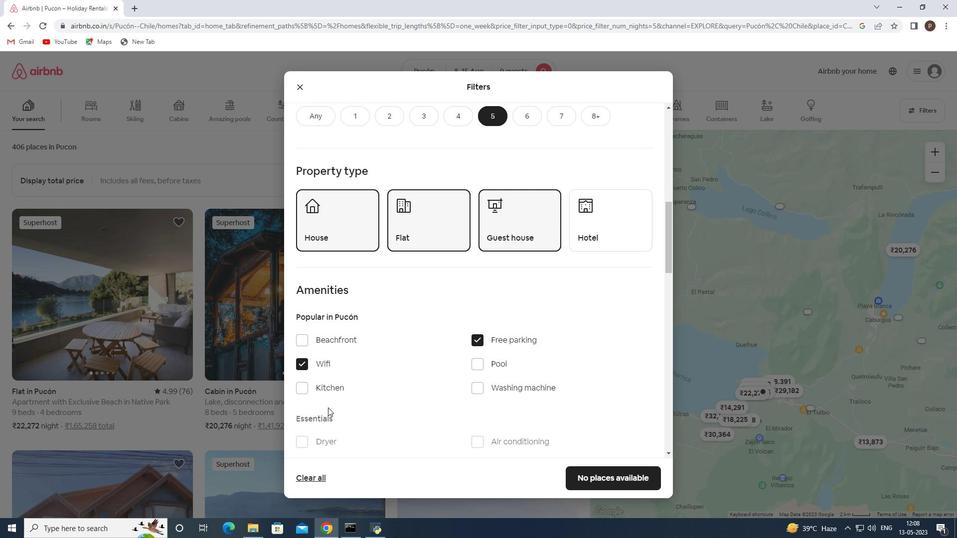 
Action: Mouse scrolled (353, 403) with delta (0, 0)
Screenshot: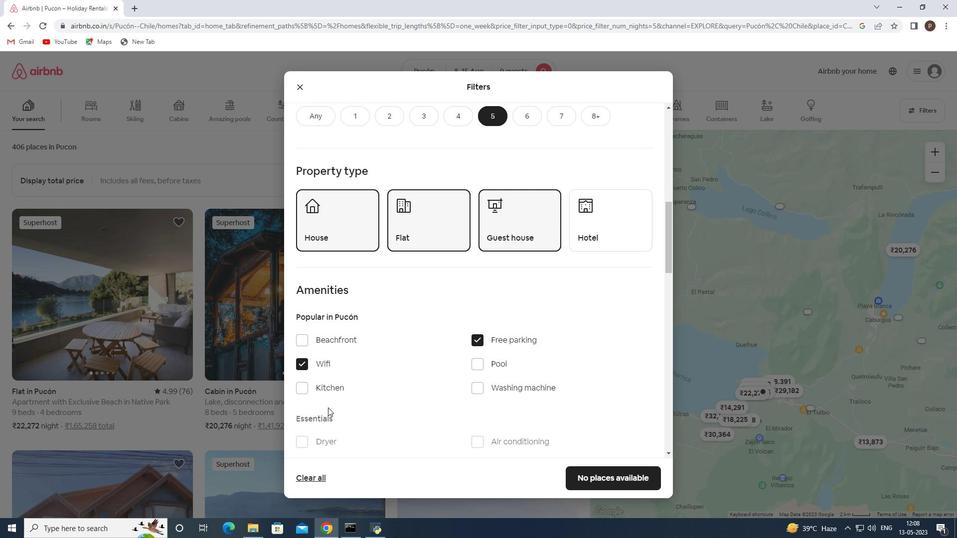 
Action: Mouse moved to (356, 403)
Screenshot: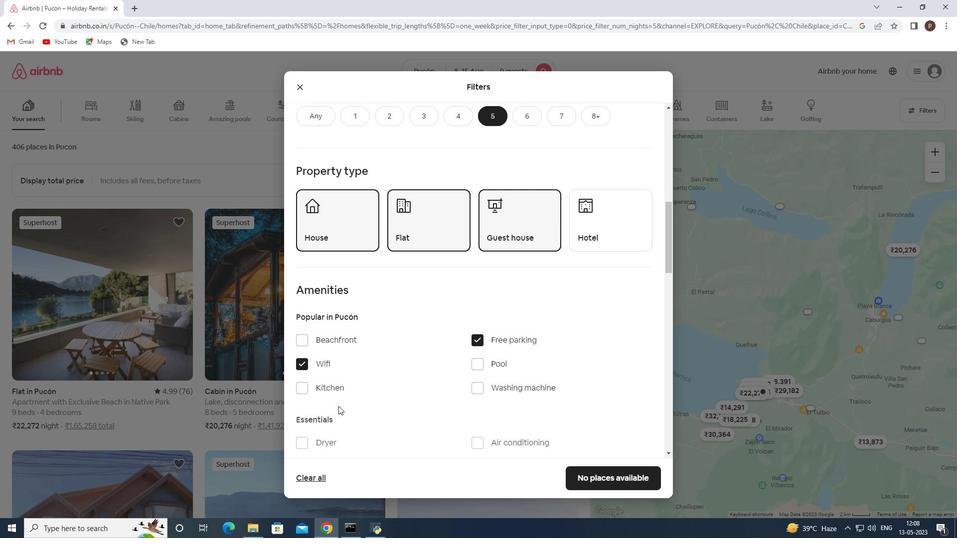 
Action: Mouse scrolled (356, 403) with delta (0, 0)
Screenshot: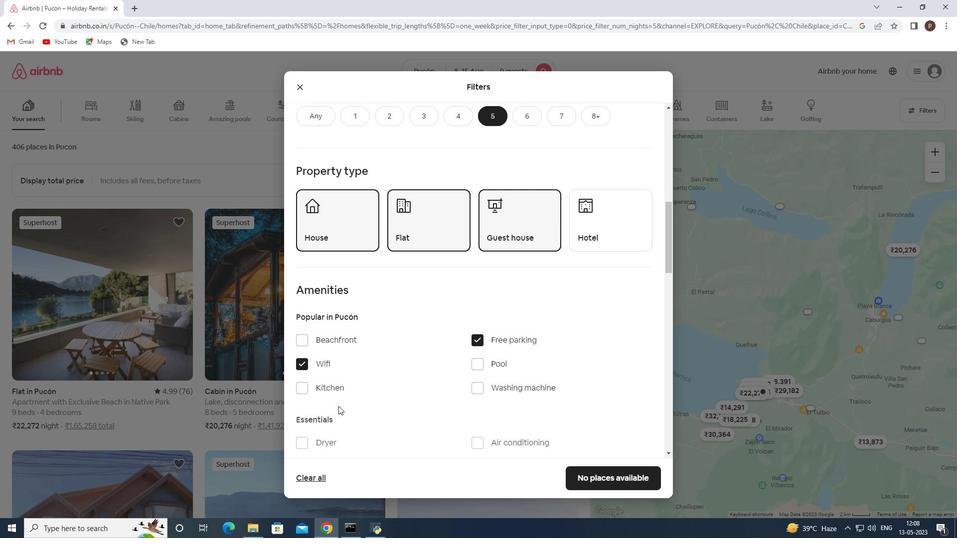 
Action: Mouse scrolled (356, 403) with delta (0, 0)
Screenshot: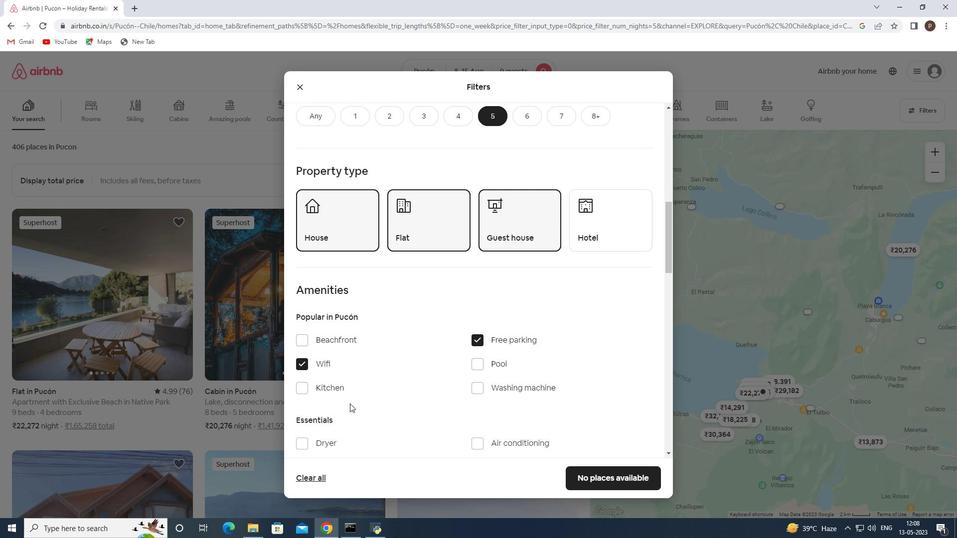 
Action: Mouse scrolled (356, 403) with delta (0, 0)
Screenshot: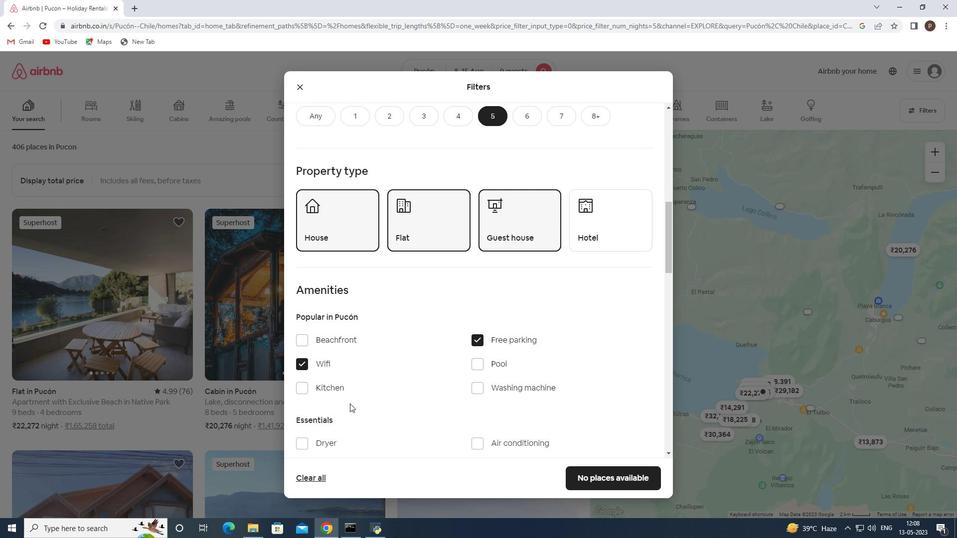 
Action: Mouse moved to (298, 291)
Screenshot: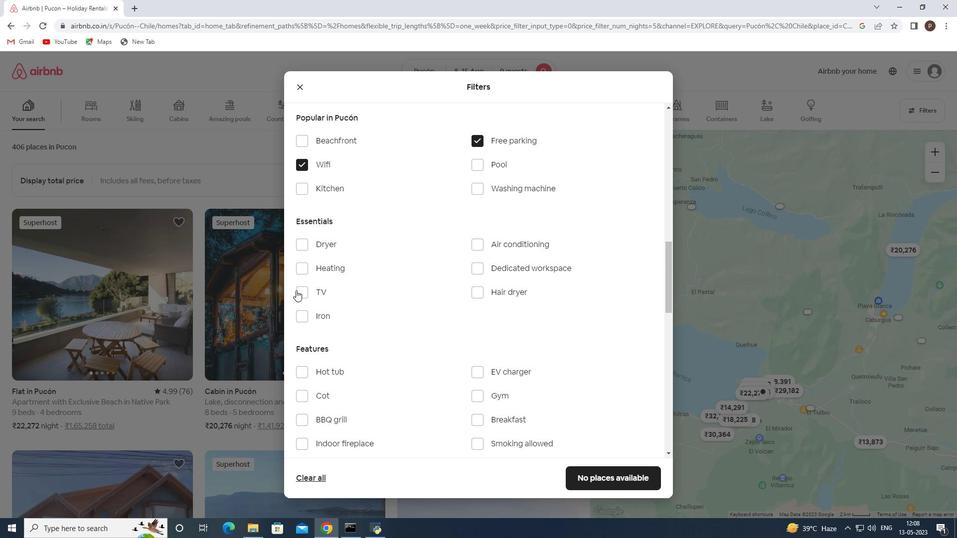 
Action: Mouse pressed left at (298, 291)
Screenshot: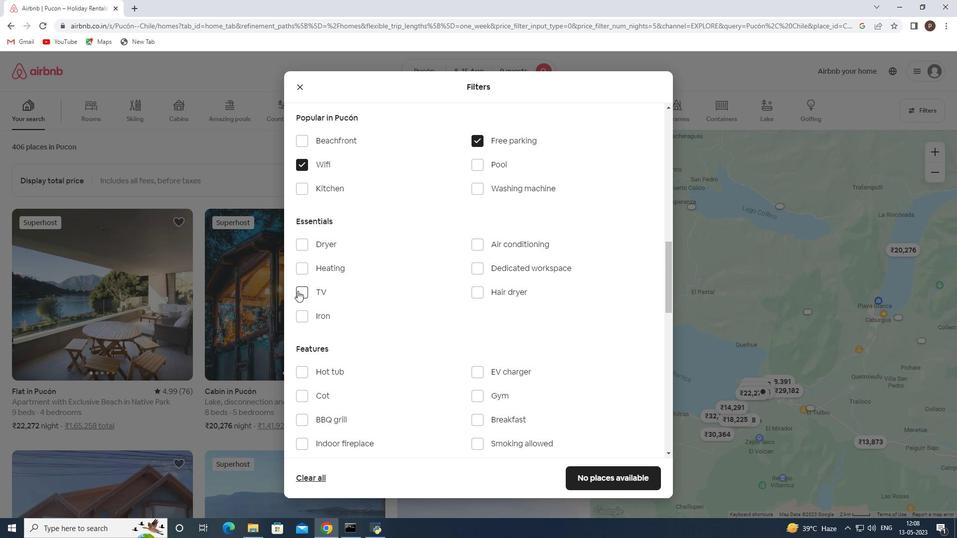 
Action: Mouse moved to (378, 341)
Screenshot: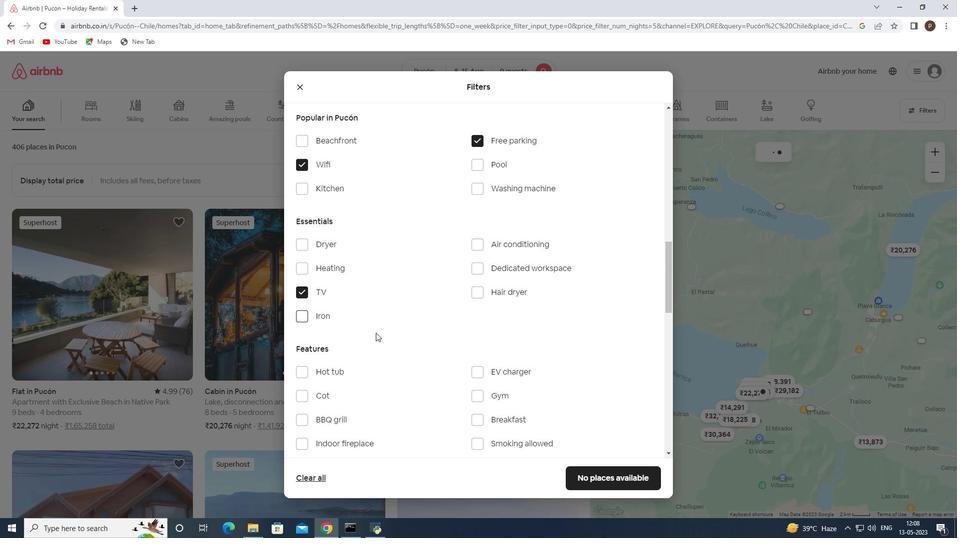 
Action: Mouse scrolled (378, 341) with delta (0, 0)
Screenshot: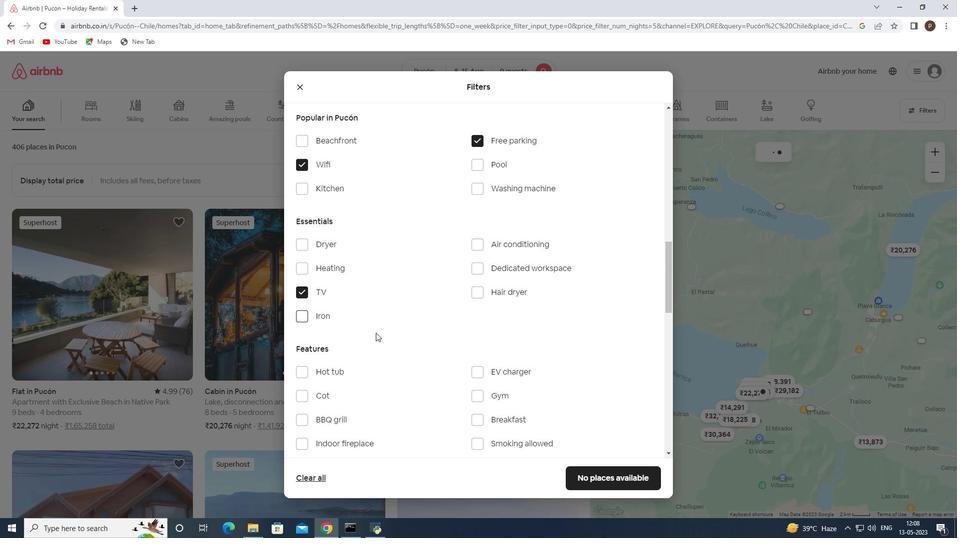 
Action: Mouse scrolled (378, 341) with delta (0, 0)
Screenshot: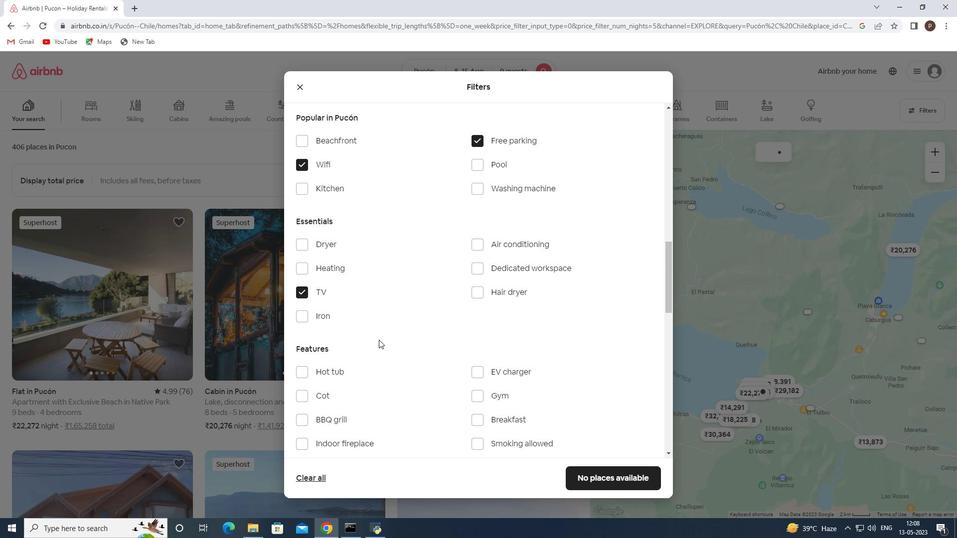 
Action: Mouse moved to (475, 297)
Screenshot: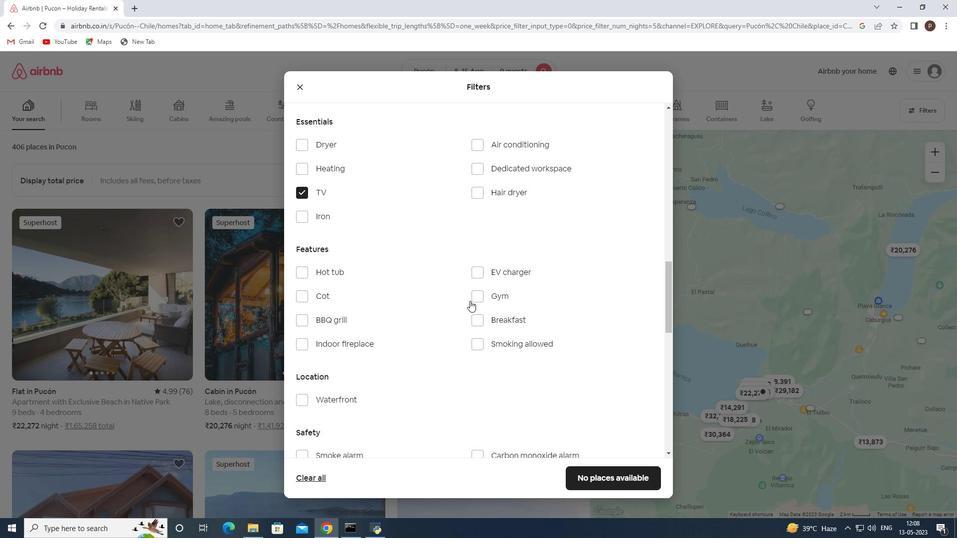 
Action: Mouse pressed left at (475, 297)
Screenshot: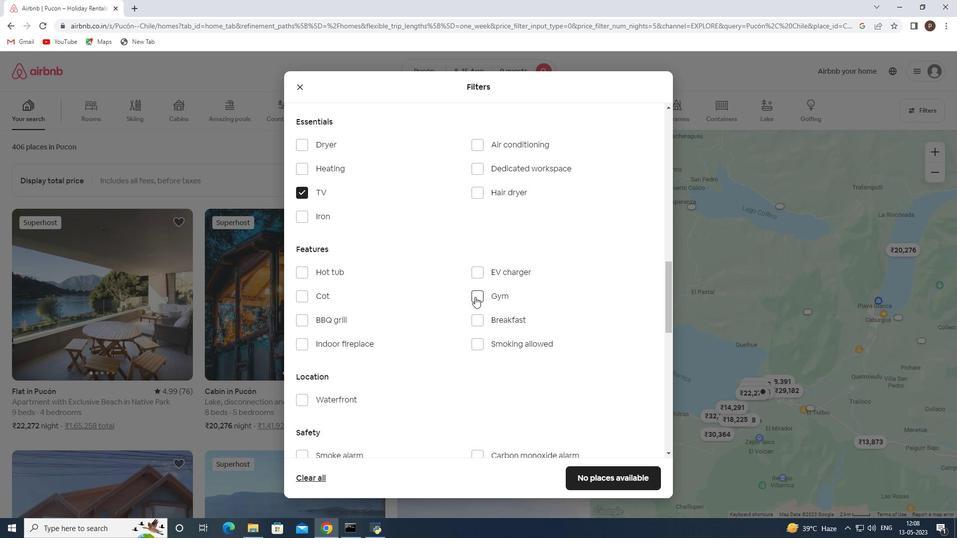 
Action: Mouse moved to (474, 318)
Screenshot: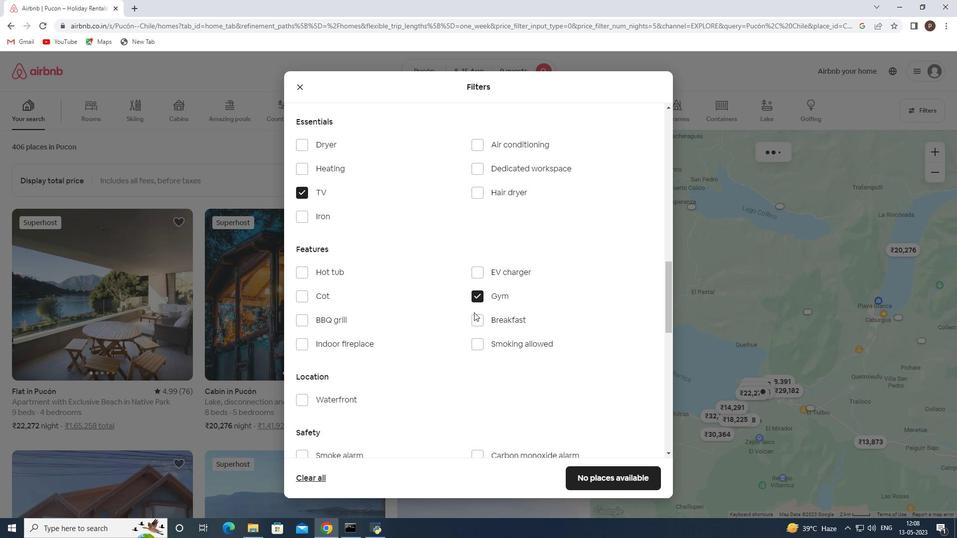 
Action: Mouse pressed left at (474, 318)
Screenshot: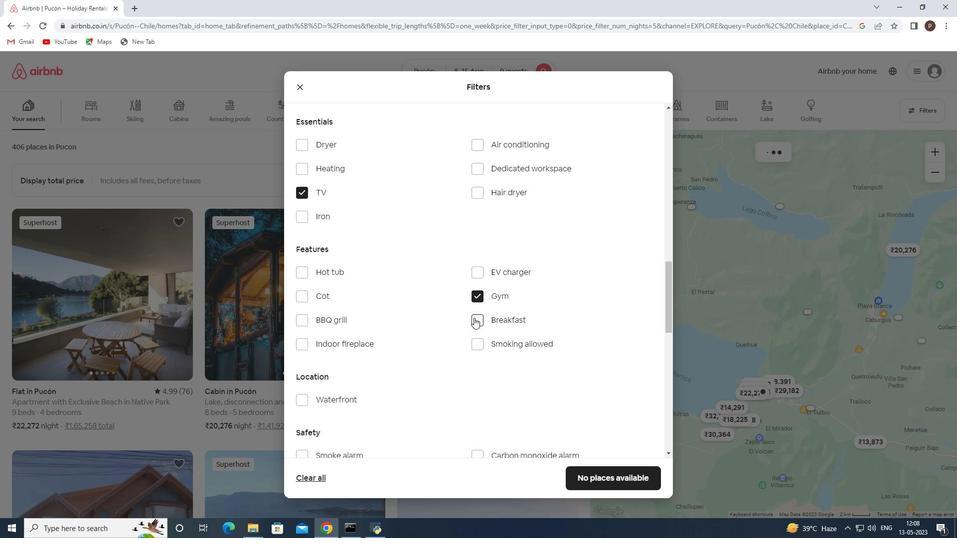 
Action: Mouse moved to (441, 355)
Screenshot: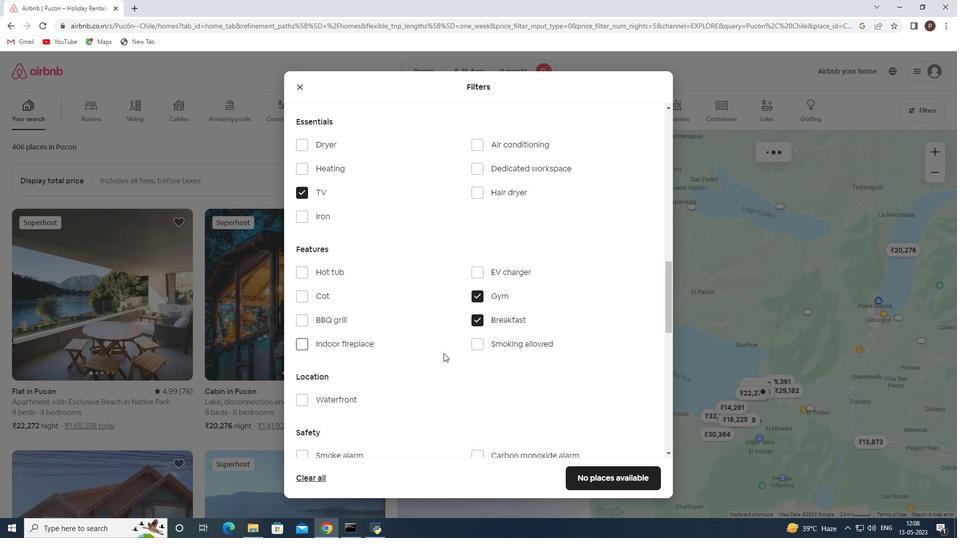 
Action: Mouse scrolled (441, 354) with delta (0, 0)
Screenshot: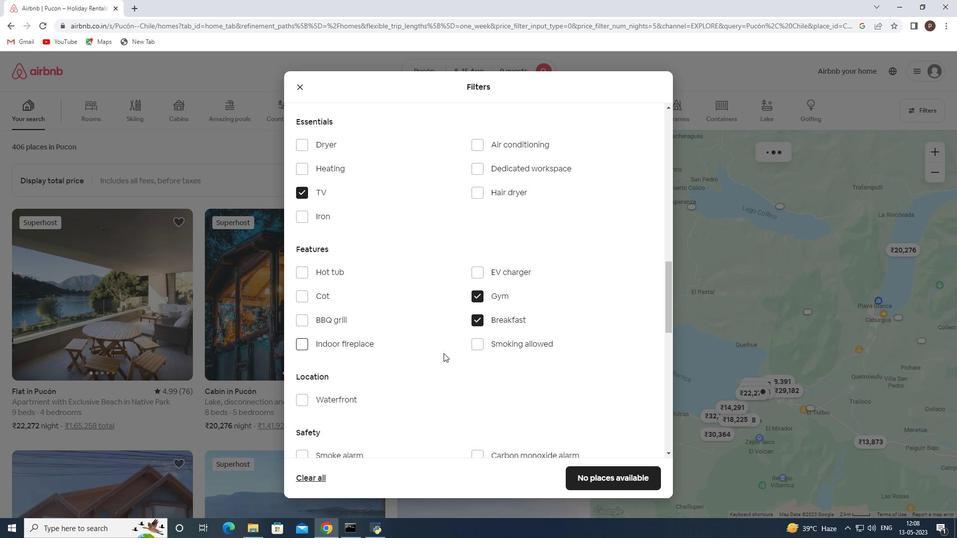 
Action: Mouse scrolled (441, 354) with delta (0, 0)
Screenshot: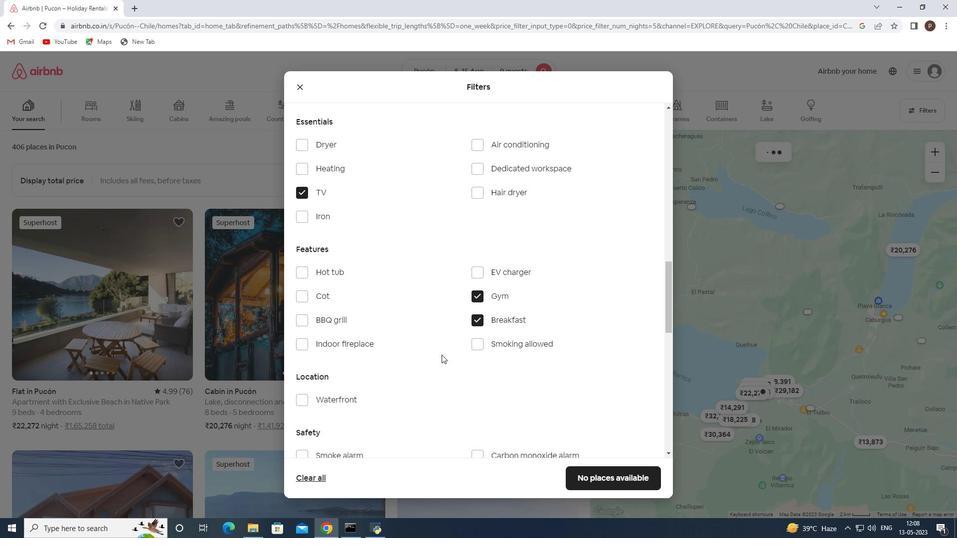 
Action: Mouse scrolled (441, 354) with delta (0, 0)
Screenshot: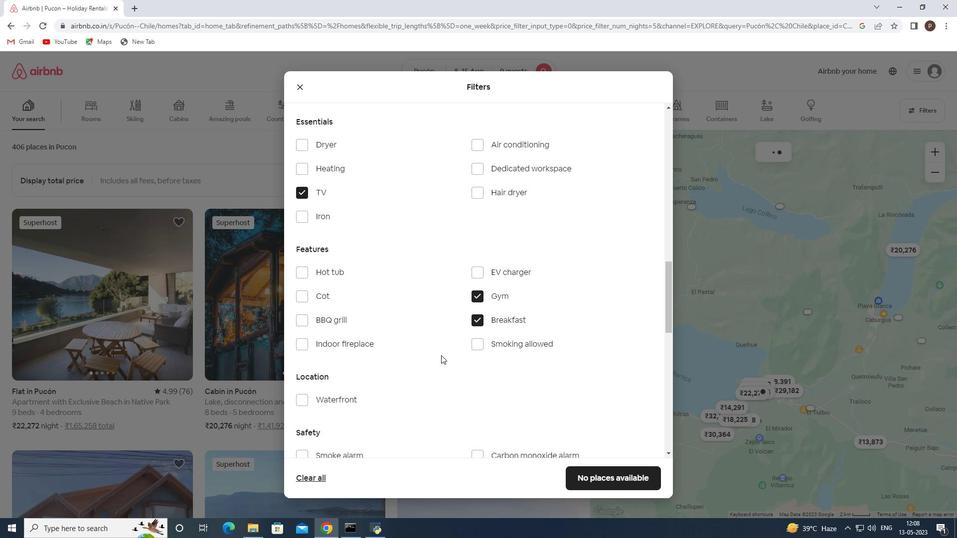 
Action: Mouse scrolled (441, 354) with delta (0, 0)
Screenshot: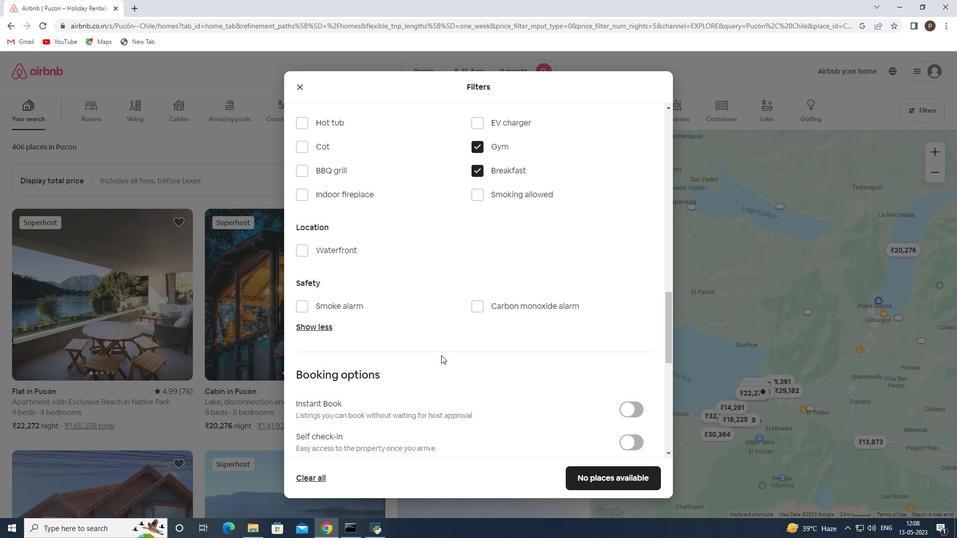 
Action: Mouse scrolled (441, 354) with delta (0, 0)
Screenshot: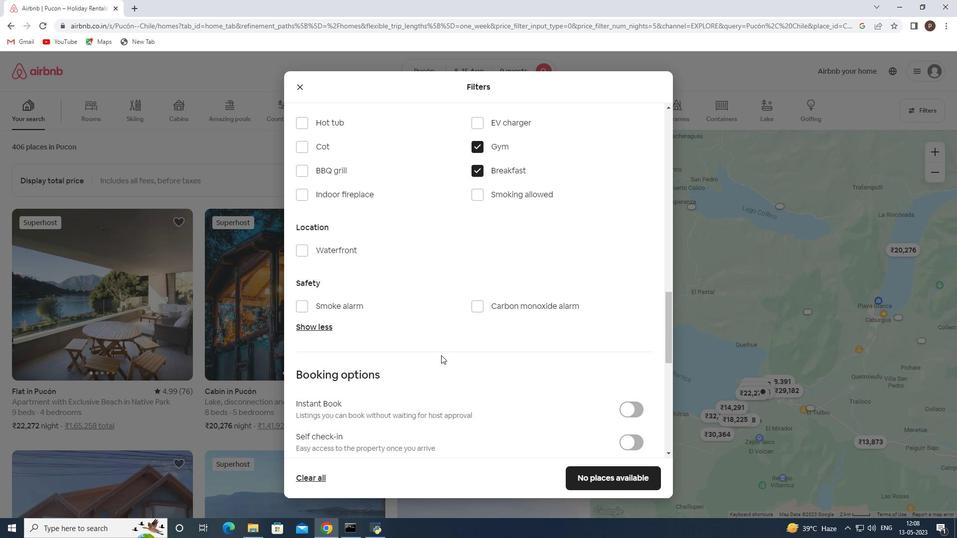 
Action: Mouse moved to (623, 338)
Screenshot: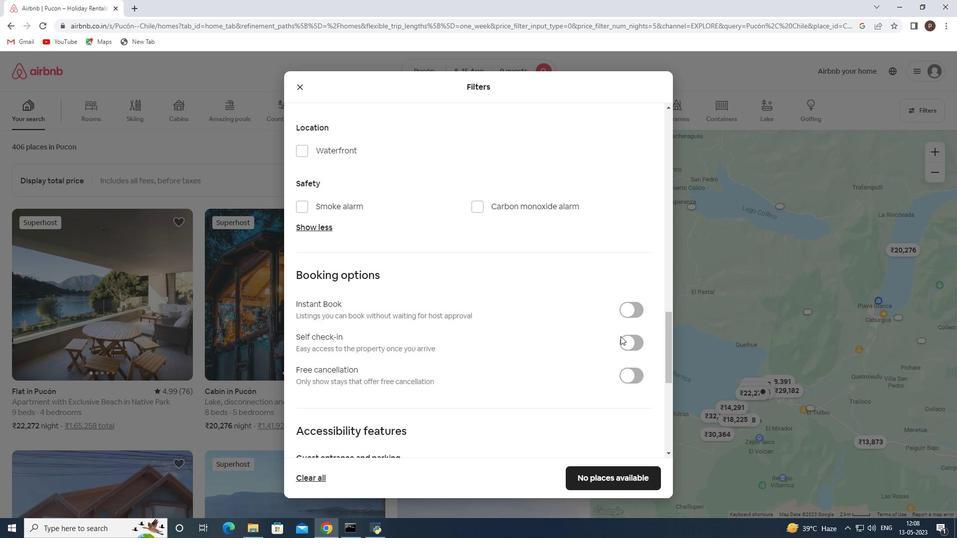 
Action: Mouse pressed left at (623, 338)
Screenshot: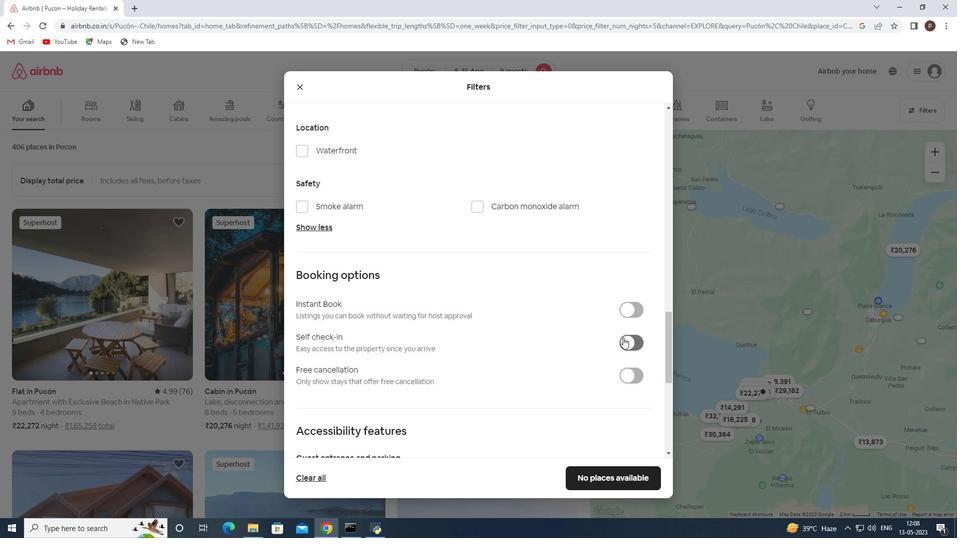 
Action: Mouse moved to (539, 344)
Screenshot: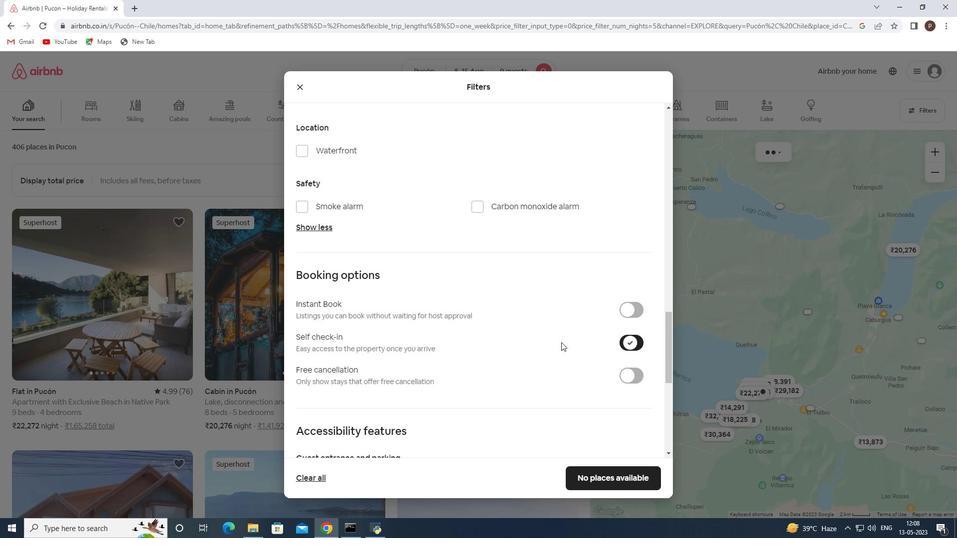 
Action: Mouse scrolled (539, 343) with delta (0, 0)
Screenshot: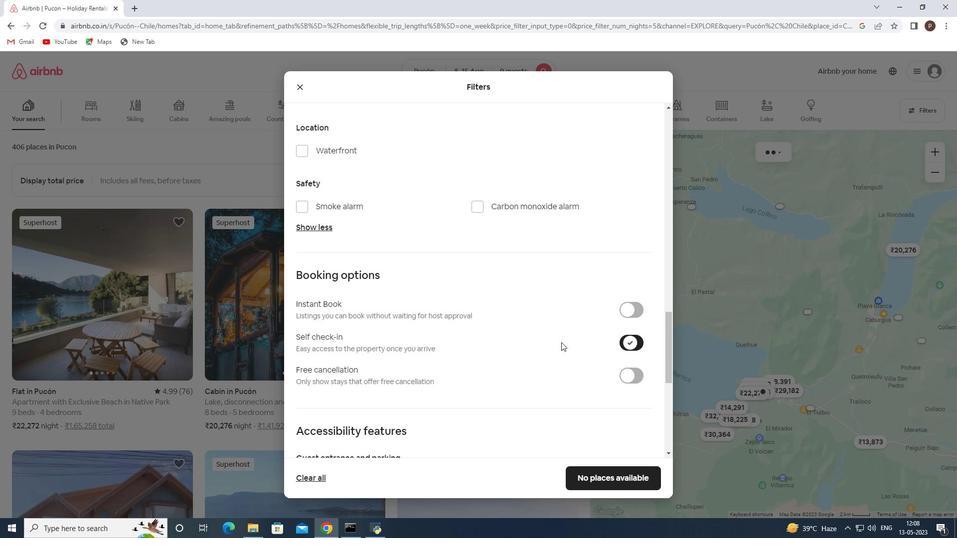 
Action: Mouse moved to (538, 344)
Screenshot: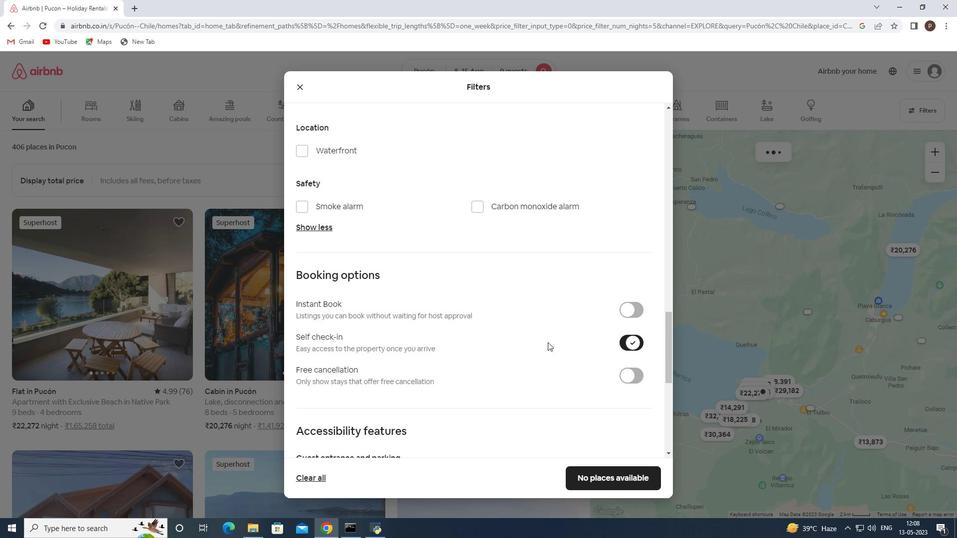 
Action: Mouse scrolled (538, 343) with delta (0, 0)
Screenshot: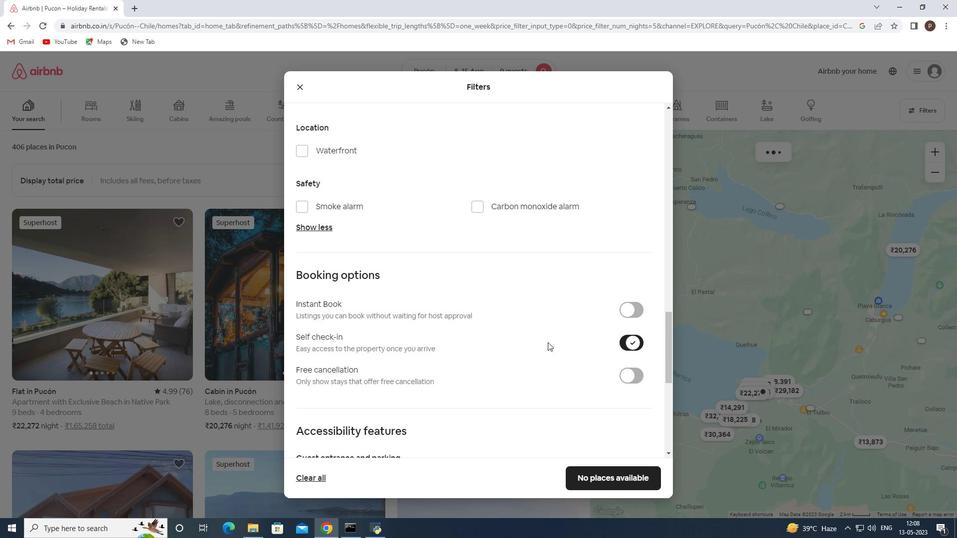 
Action: Mouse scrolled (538, 343) with delta (0, 0)
Screenshot: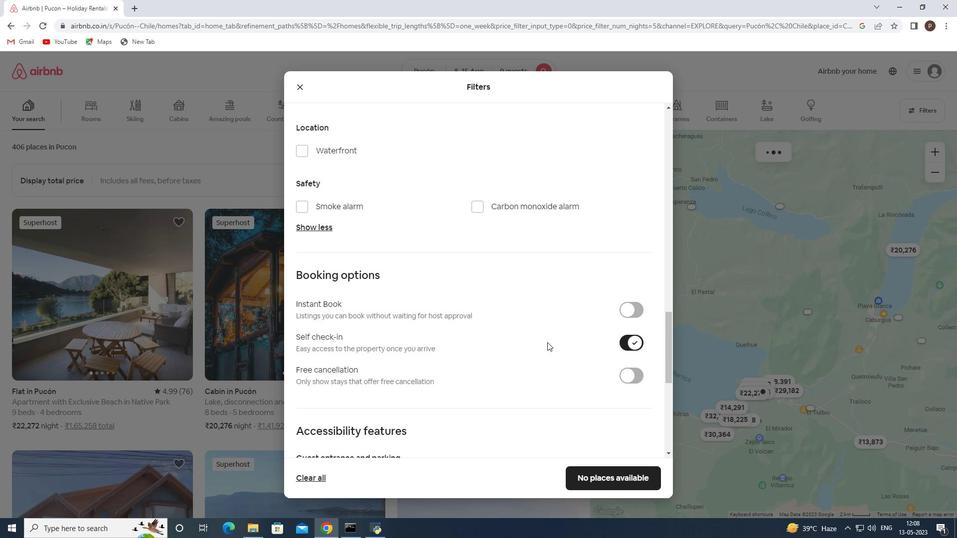 
Action: Mouse moved to (538, 344)
Screenshot: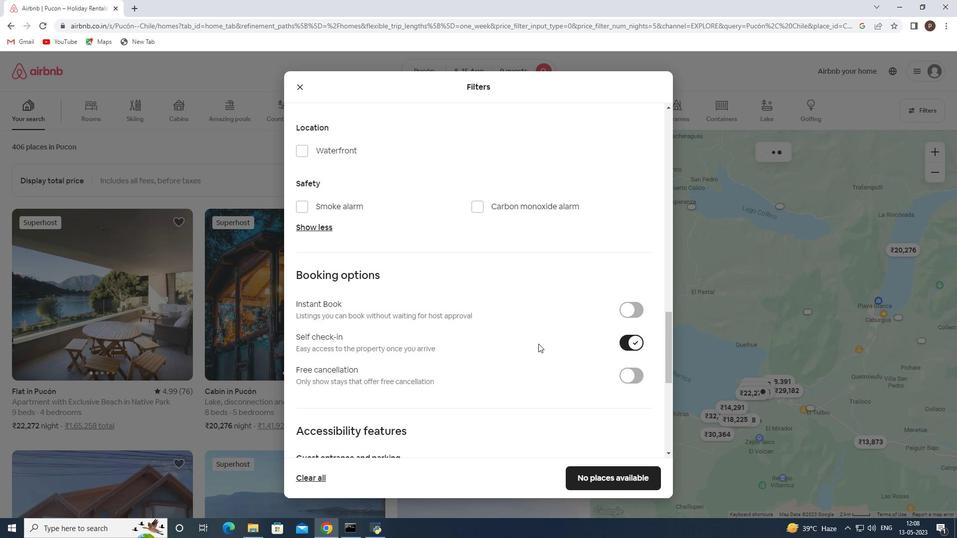 
Action: Mouse scrolled (538, 343) with delta (0, 0)
Screenshot: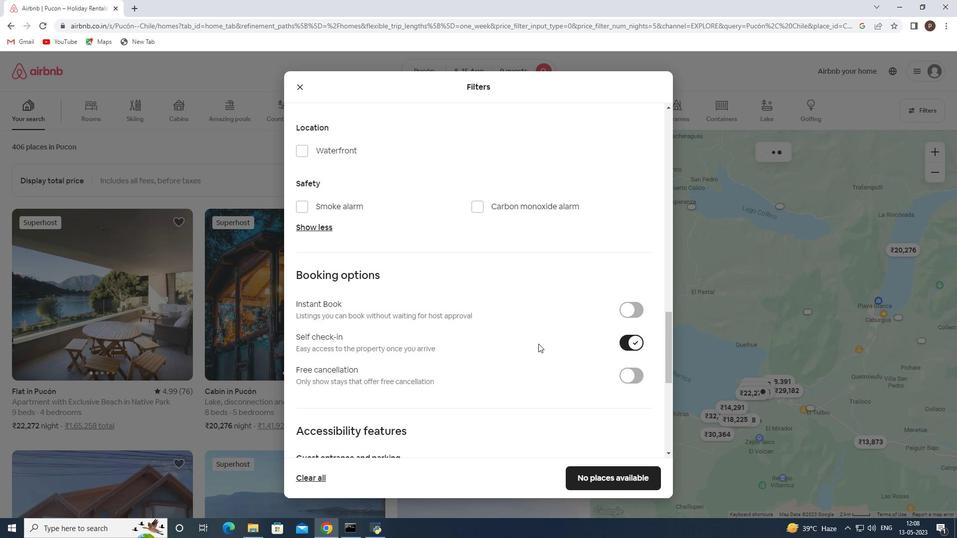 
Action: Mouse moved to (507, 342)
Screenshot: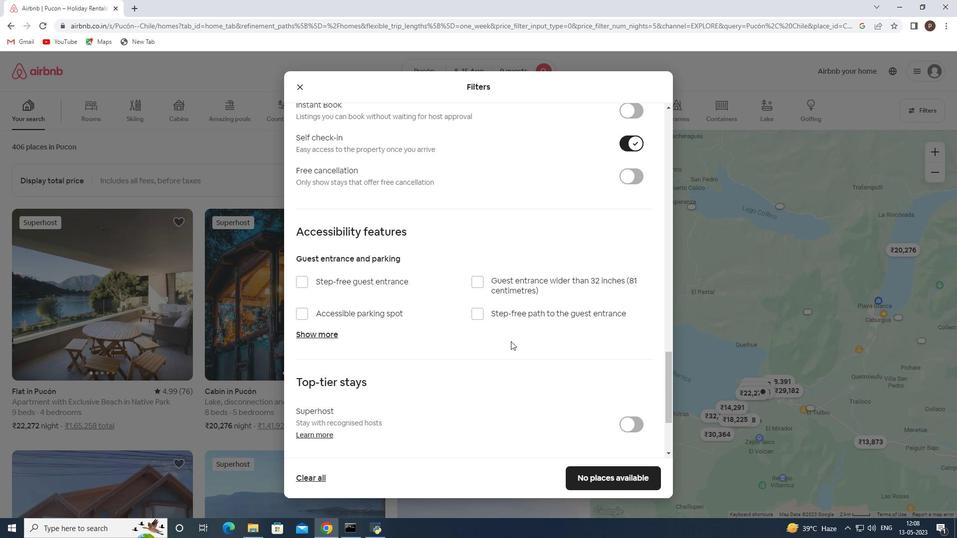 
Action: Mouse scrolled (507, 341) with delta (0, 0)
Screenshot: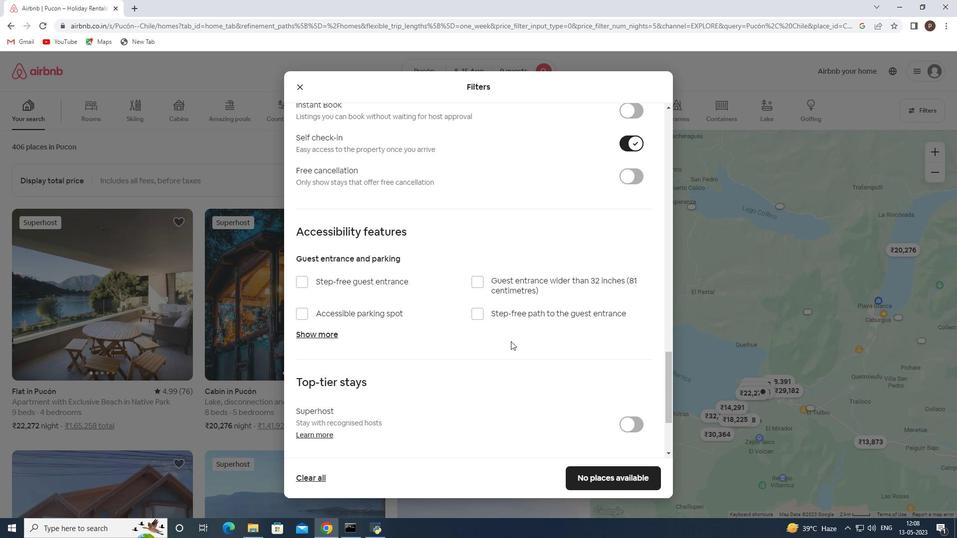 
Action: Mouse moved to (506, 342)
Screenshot: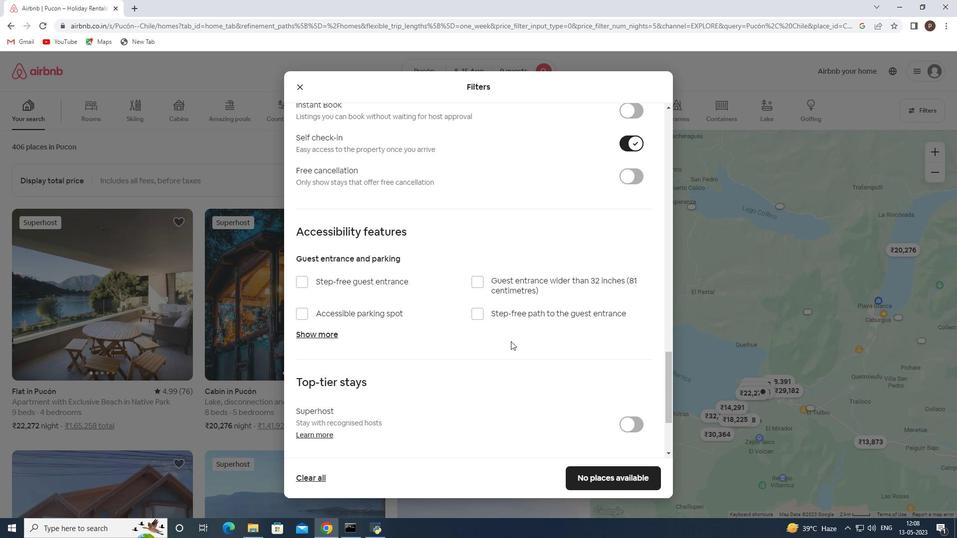 
Action: Mouse scrolled (506, 341) with delta (0, 0)
Screenshot: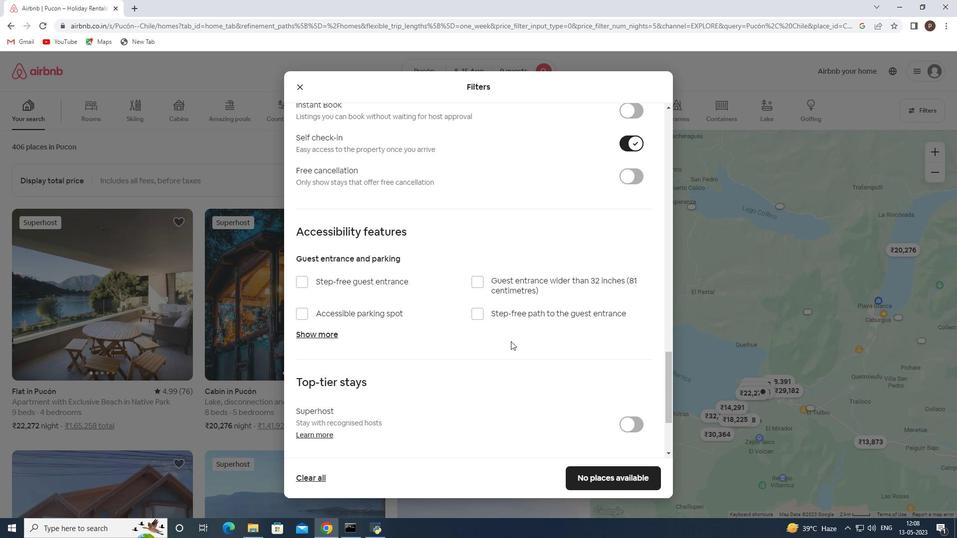 
Action: Mouse scrolled (506, 341) with delta (0, 0)
Screenshot: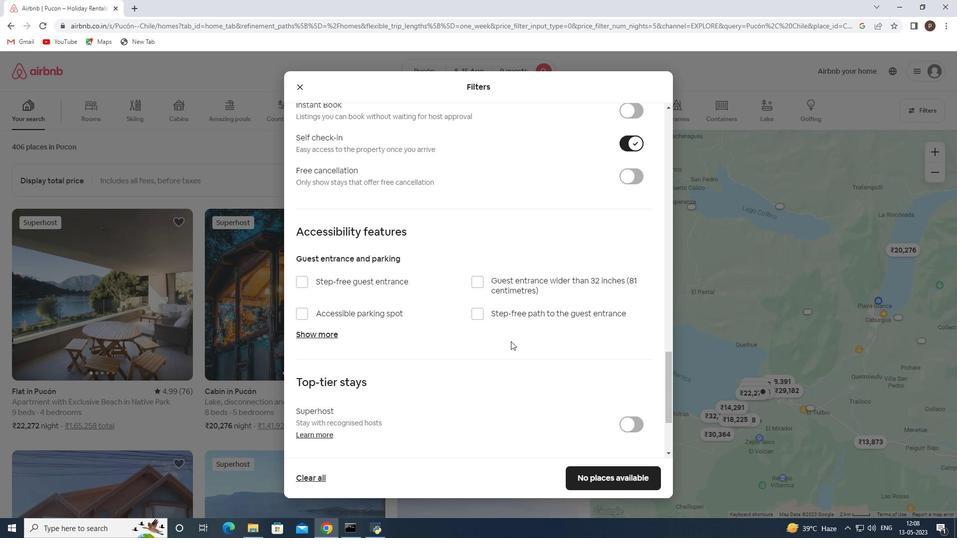 
Action: Mouse scrolled (506, 341) with delta (0, 0)
Screenshot: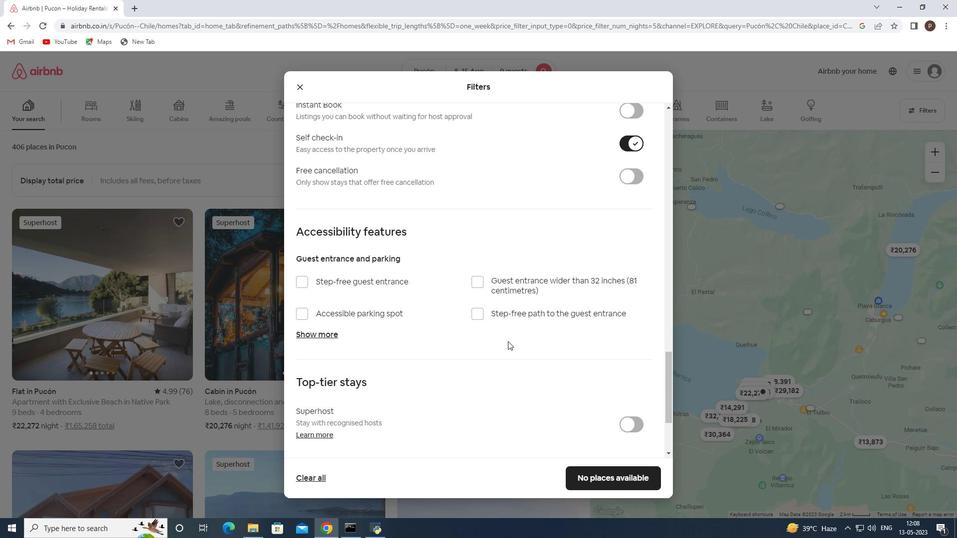 
Action: Mouse scrolled (506, 341) with delta (0, 0)
Screenshot: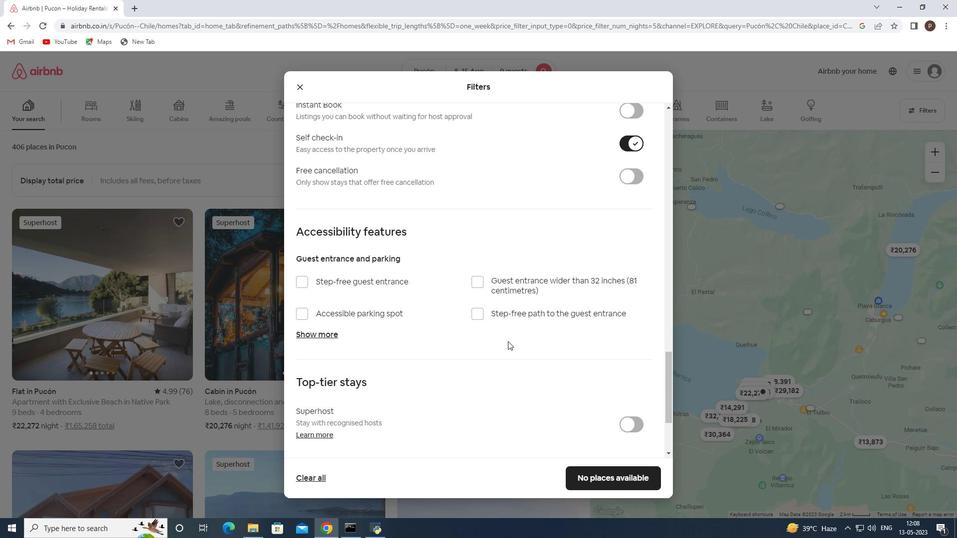 
Action: Mouse scrolled (506, 341) with delta (0, 0)
Screenshot: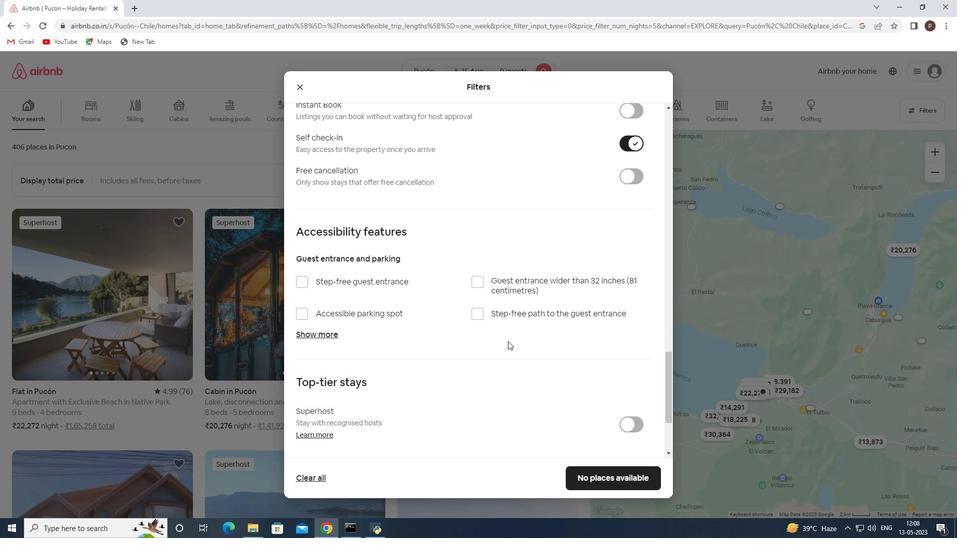 
Action: Mouse moved to (296, 385)
Screenshot: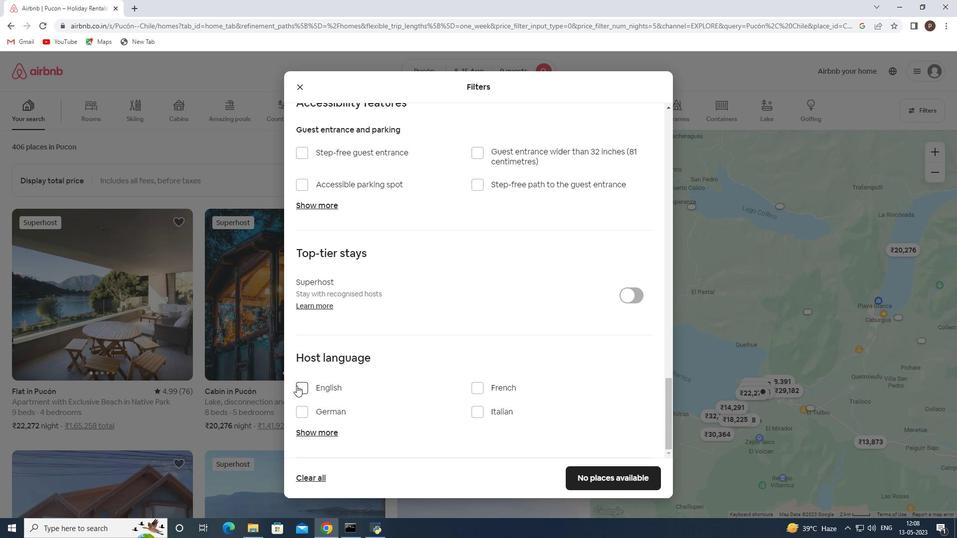 
Action: Mouse pressed left at (296, 385)
Screenshot: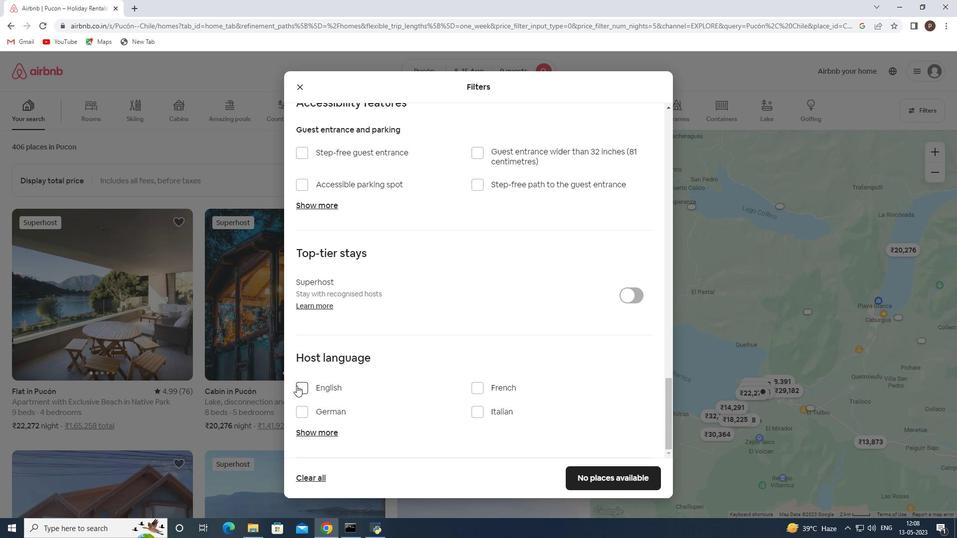 
Action: Mouse moved to (617, 474)
Screenshot: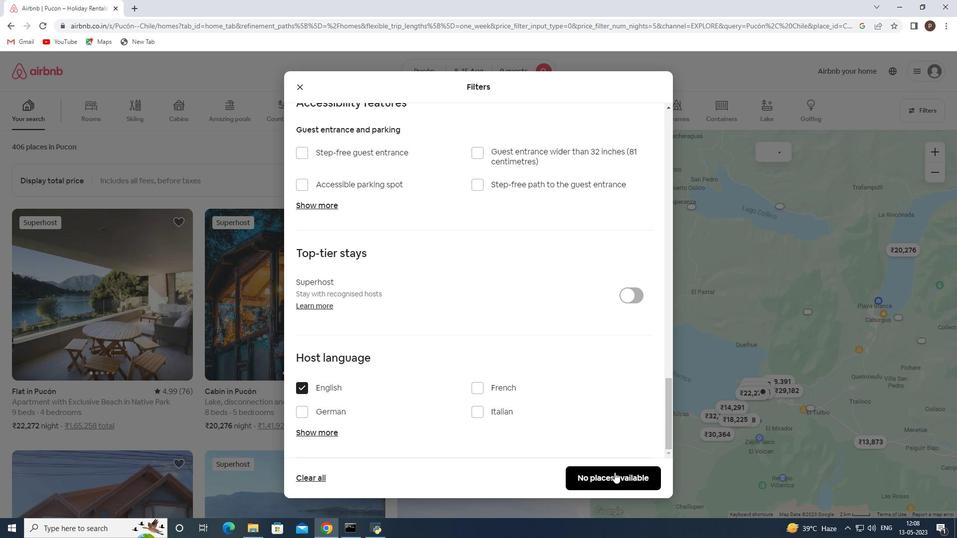 
Action: Mouse pressed left at (617, 474)
Screenshot: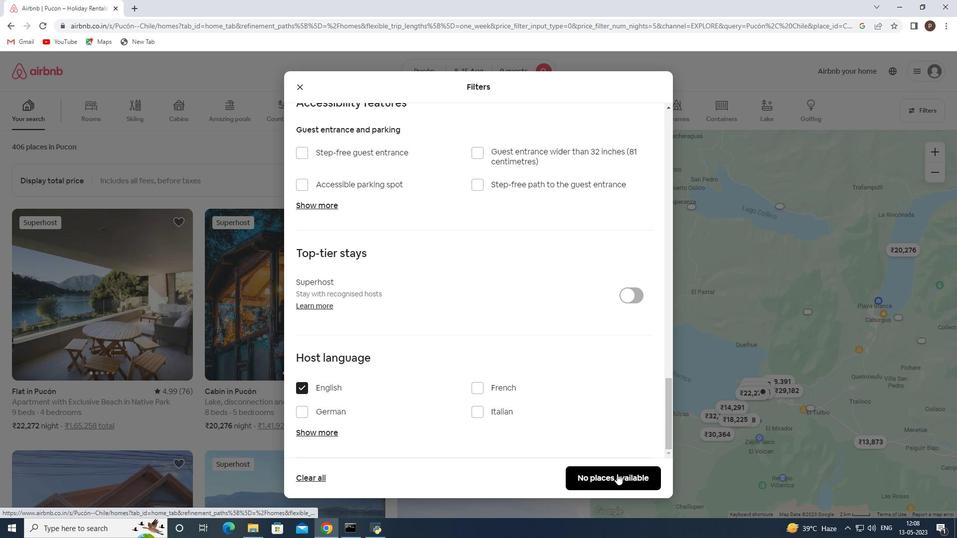 
